 Task: Attach 'Attachment for trello.txt' to Trello card 'Card0000000201' and update the description to 'DS0000000201' and add comment 'CM0000000201'.
Action: Mouse moved to (388, 441)
Screenshot: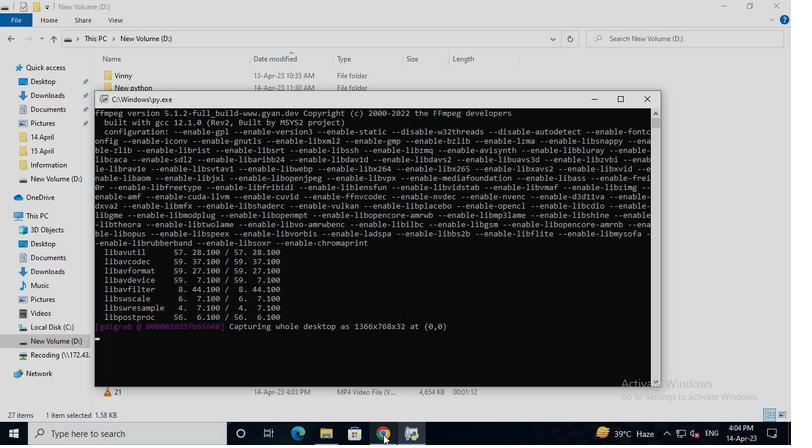 
Action: Mouse pressed left at (388, 441)
Screenshot: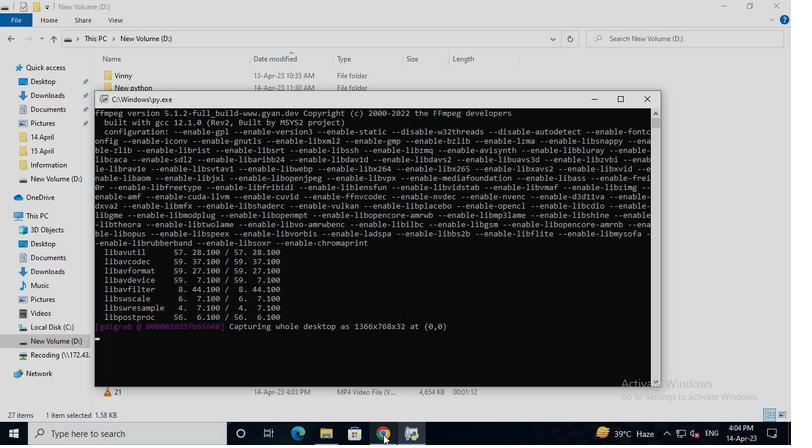 
Action: Mouse moved to (419, 361)
Screenshot: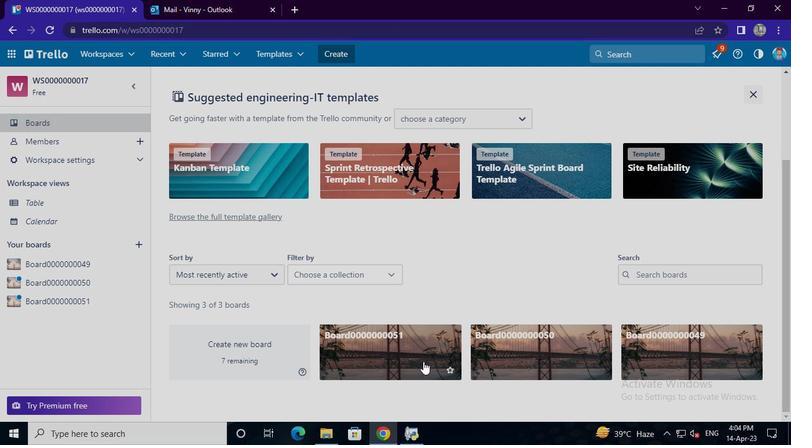 
Action: Mouse pressed left at (419, 361)
Screenshot: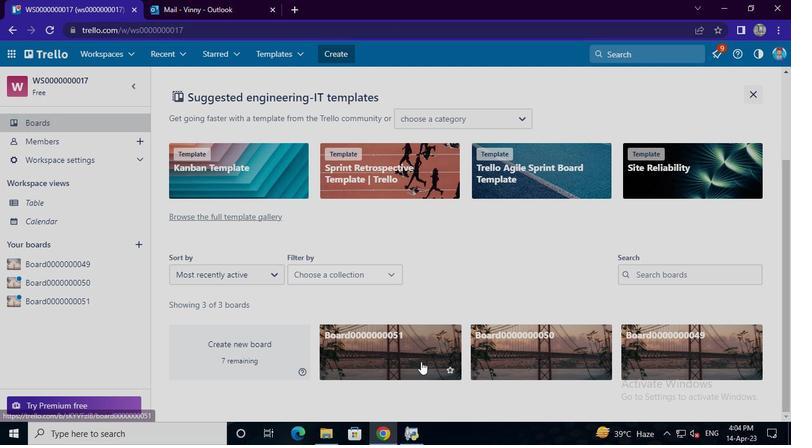 
Action: Mouse moved to (301, 152)
Screenshot: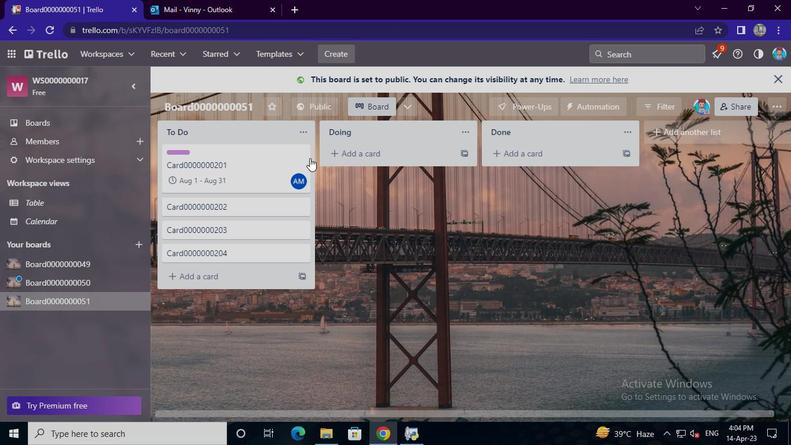
Action: Mouse pressed left at (301, 152)
Screenshot: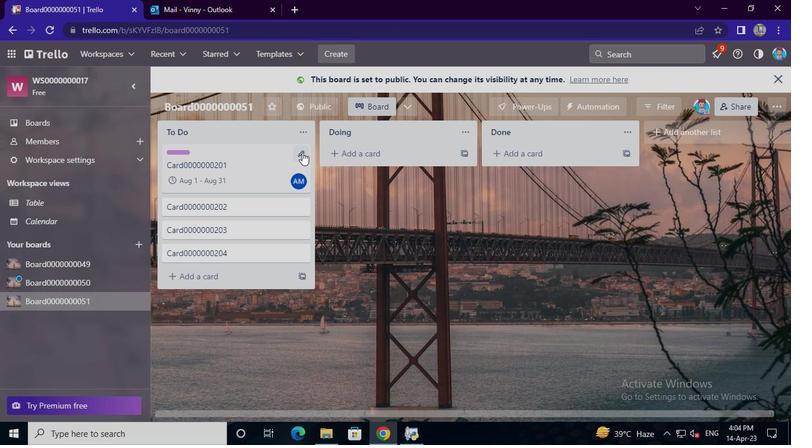 
Action: Mouse moved to (327, 152)
Screenshot: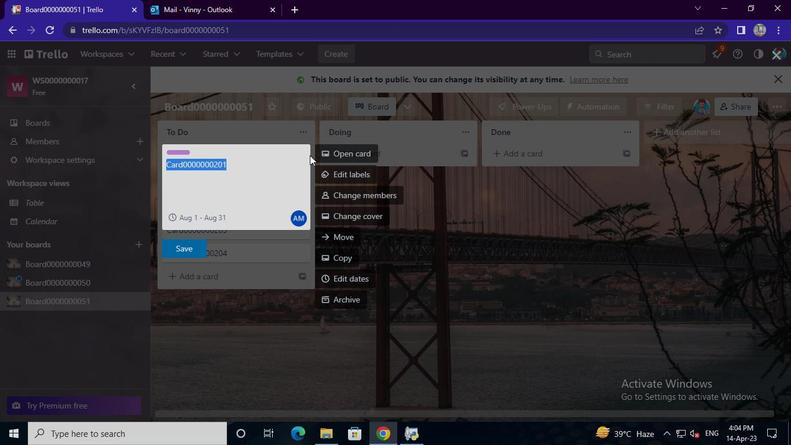 
Action: Mouse pressed left at (327, 152)
Screenshot: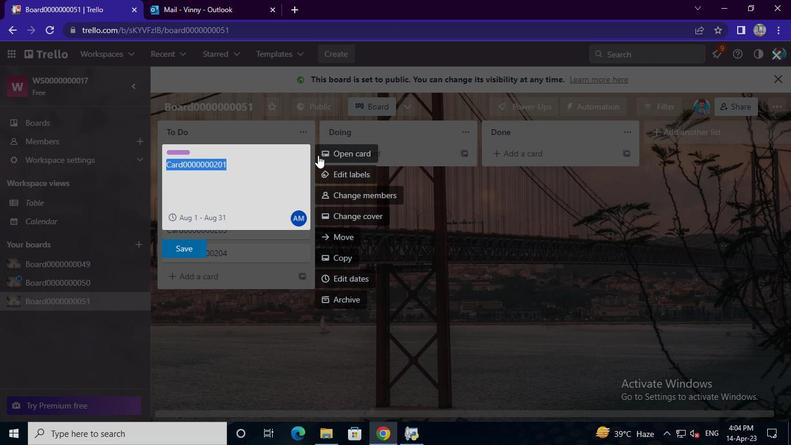 
Action: Mouse moved to (550, 234)
Screenshot: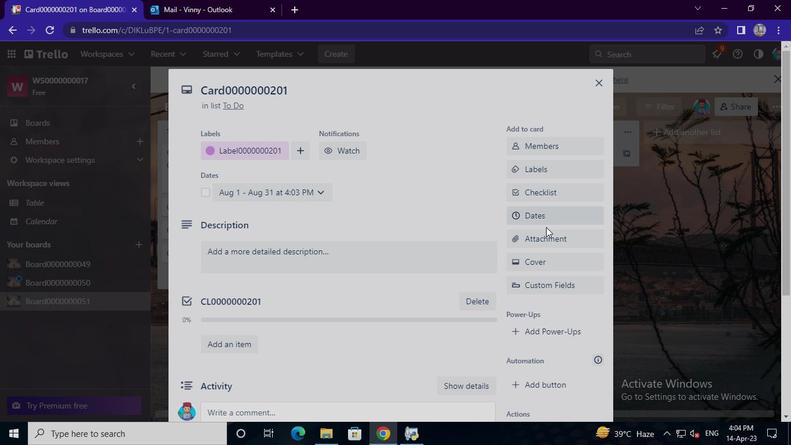 
Action: Mouse pressed left at (550, 234)
Screenshot: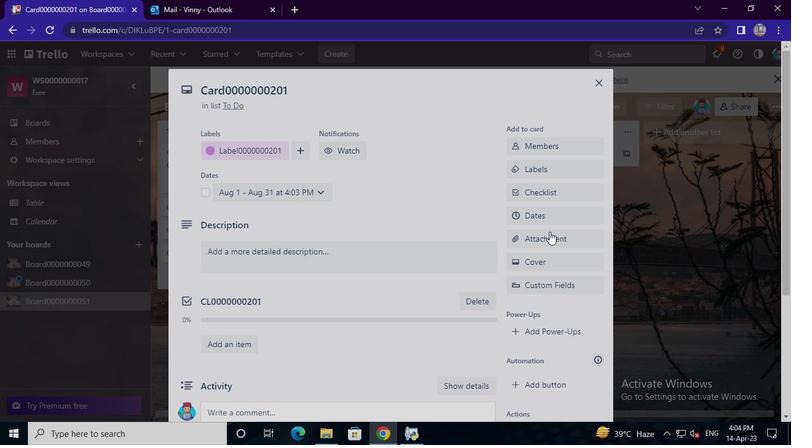 
Action: Mouse moved to (554, 103)
Screenshot: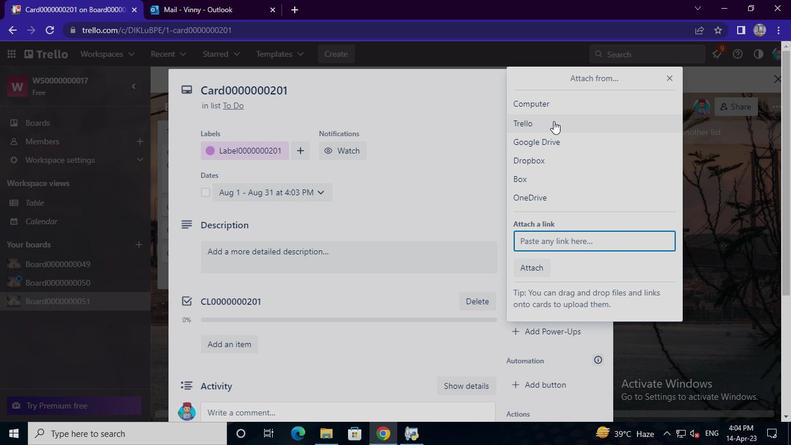 
Action: Mouse pressed left at (554, 103)
Screenshot: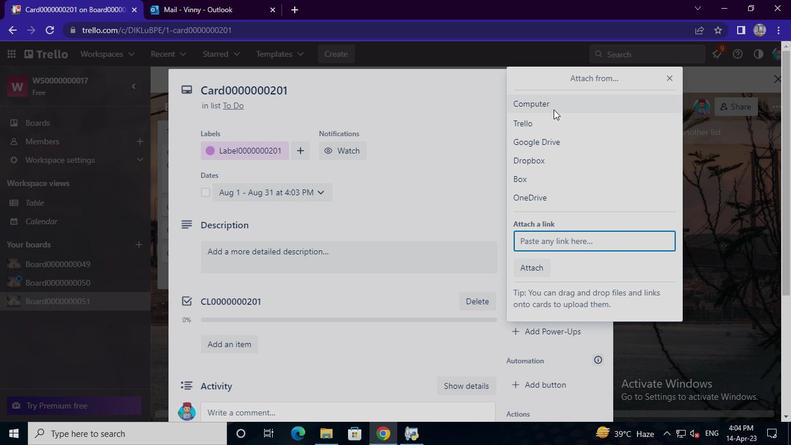 
Action: Mouse moved to (157, 257)
Screenshot: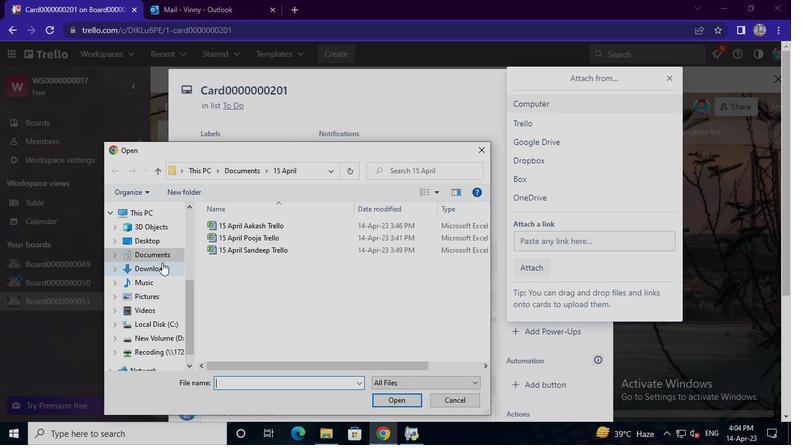 
Action: Mouse pressed left at (157, 257)
Screenshot: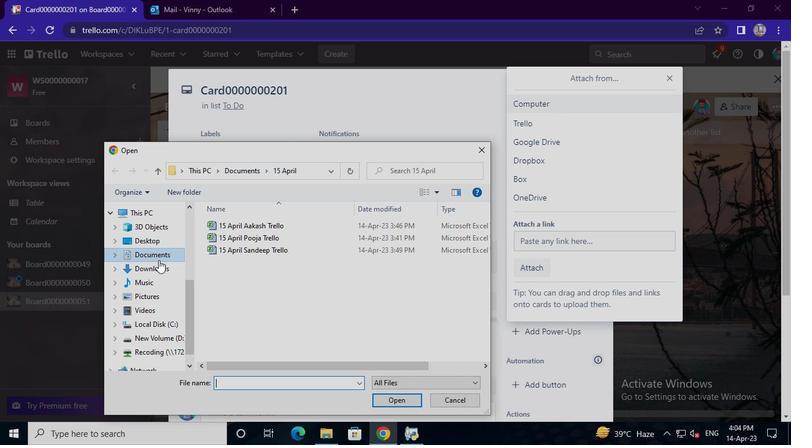 
Action: Mouse moved to (218, 275)
Screenshot: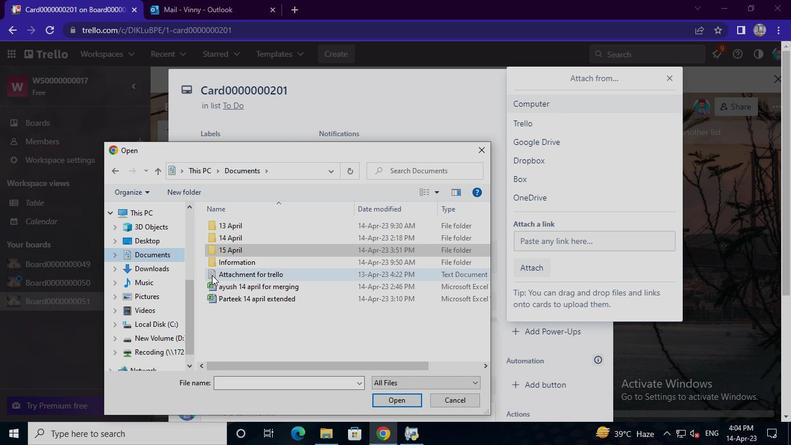 
Action: Mouse pressed left at (218, 275)
Screenshot: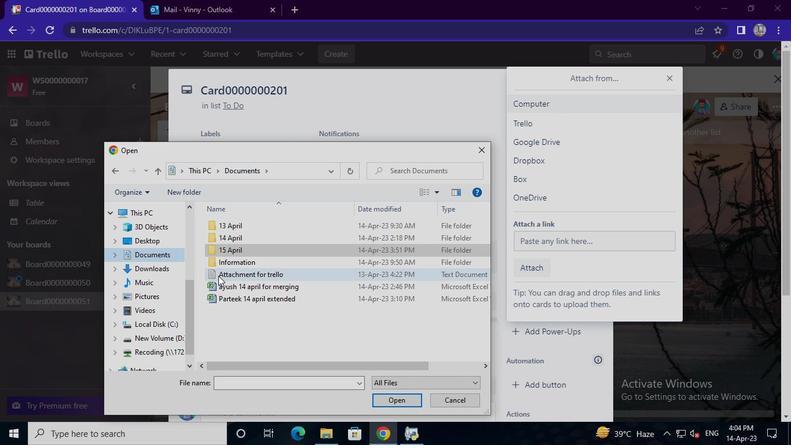
Action: Mouse pressed left at (218, 275)
Screenshot: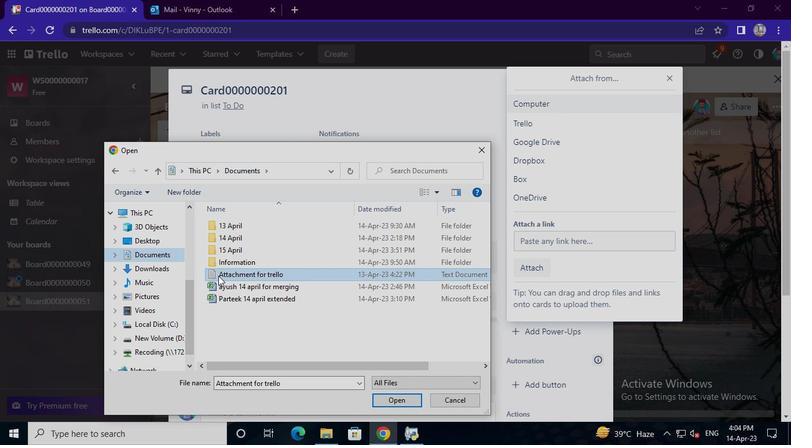 
Action: Mouse moved to (535, 263)
Screenshot: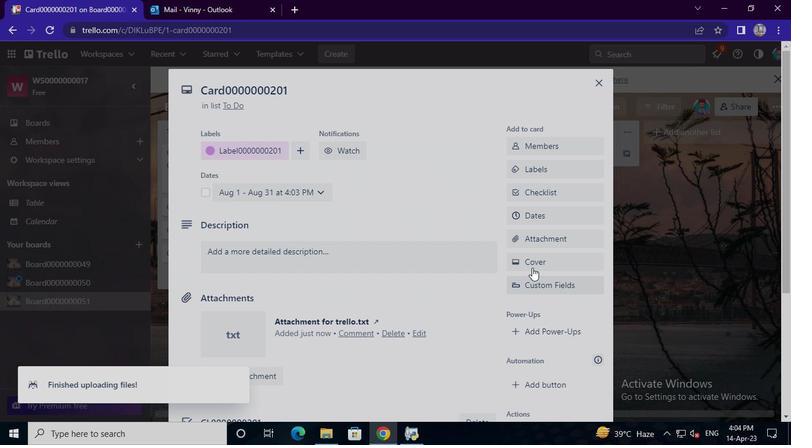 
Action: Mouse pressed left at (535, 263)
Screenshot: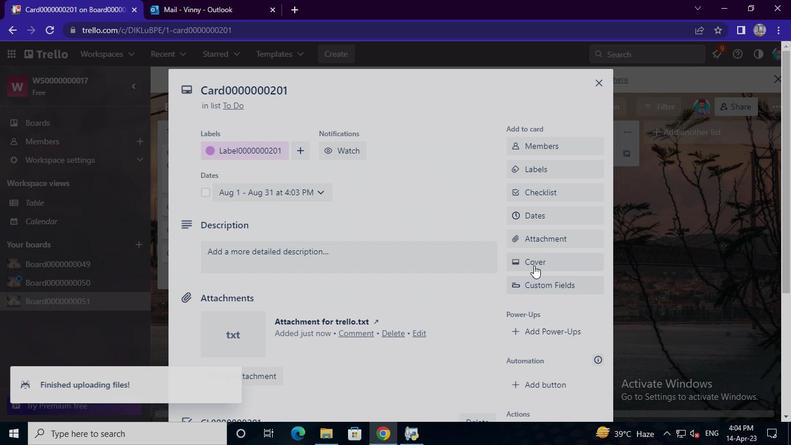 
Action: Mouse moved to (660, 193)
Screenshot: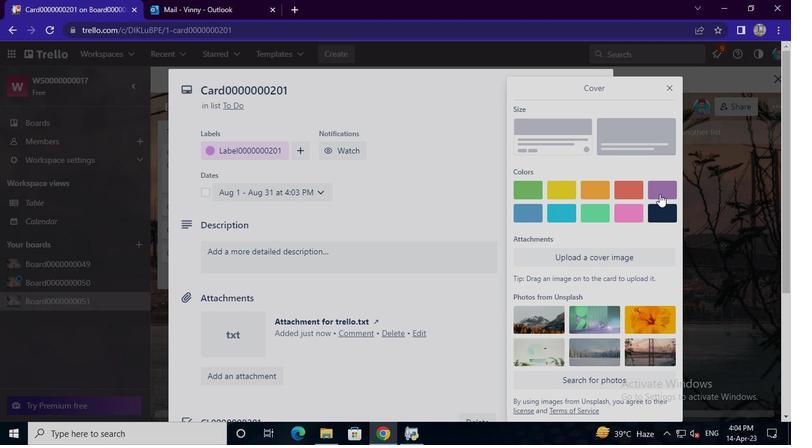 
Action: Mouse pressed left at (660, 193)
Screenshot: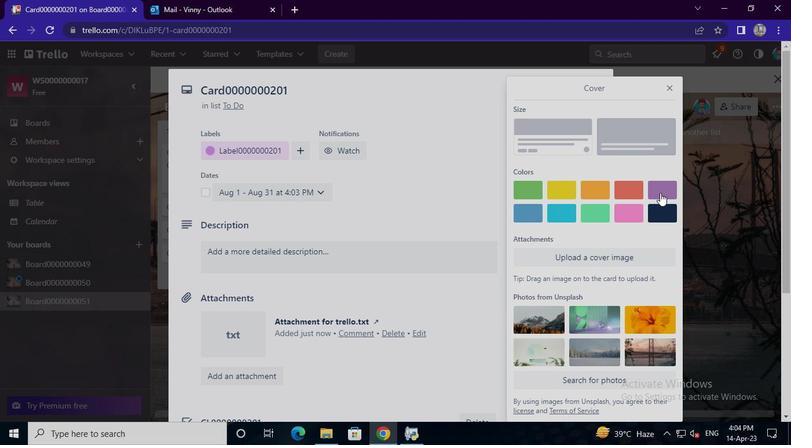 
Action: Mouse moved to (668, 84)
Screenshot: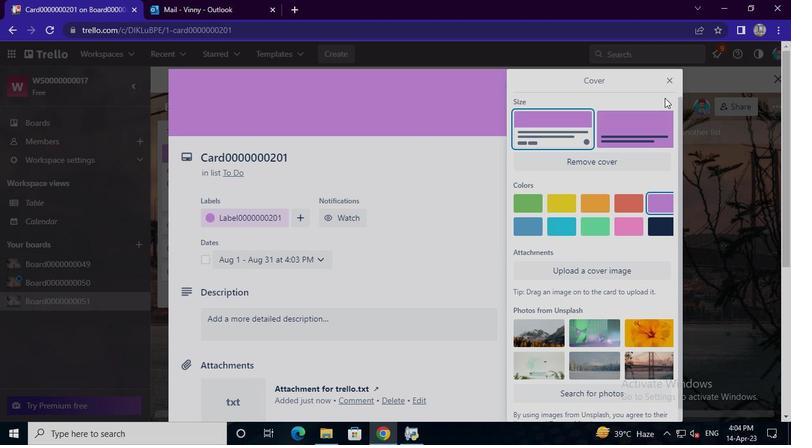 
Action: Mouse pressed left at (668, 84)
Screenshot: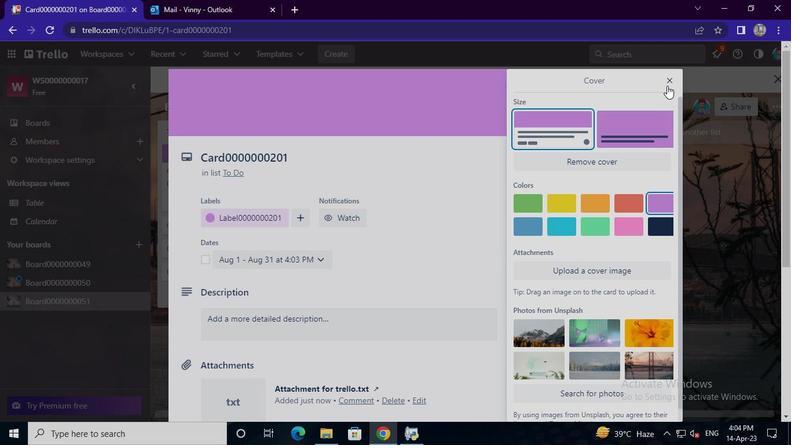 
Action: Mouse moved to (529, 197)
Screenshot: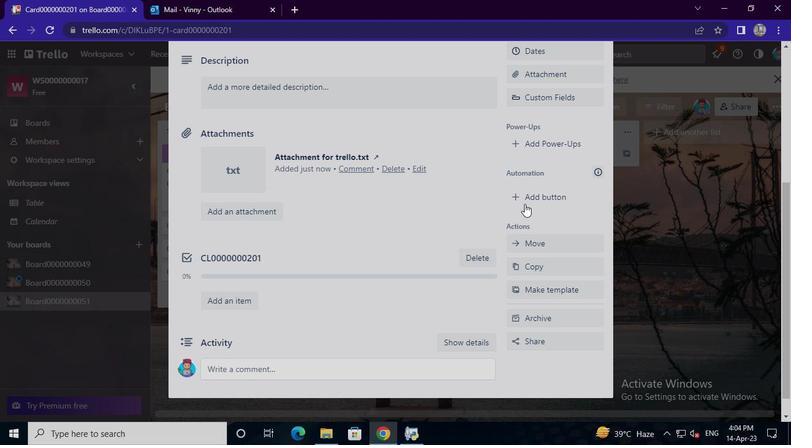 
Action: Mouse pressed left at (529, 197)
Screenshot: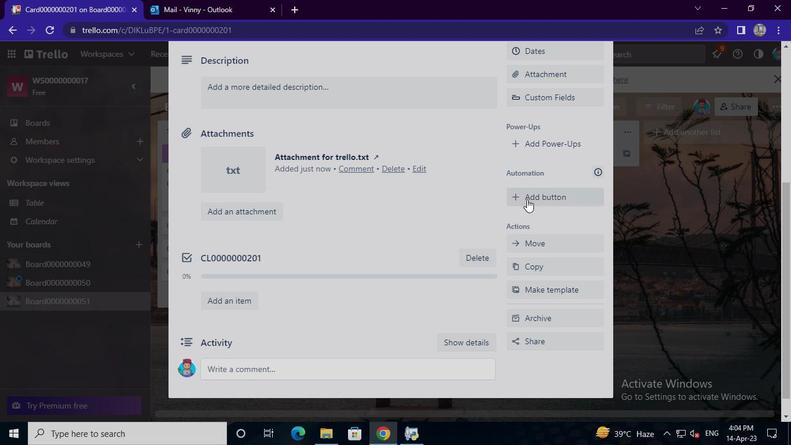 
Action: Mouse moved to (557, 131)
Screenshot: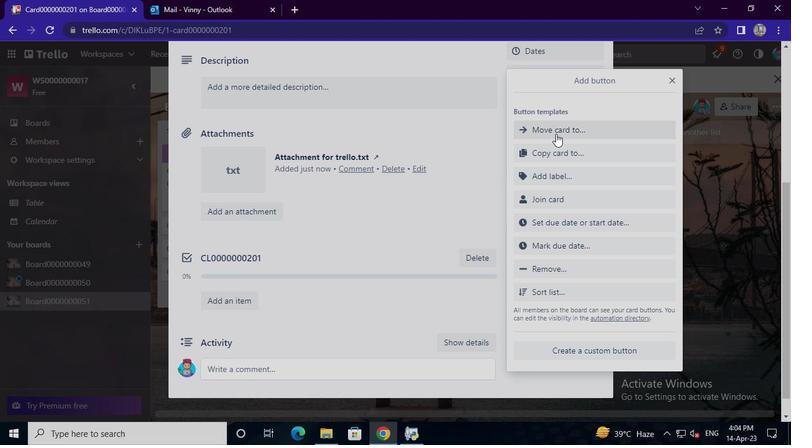 
Action: Mouse pressed left at (557, 131)
Screenshot: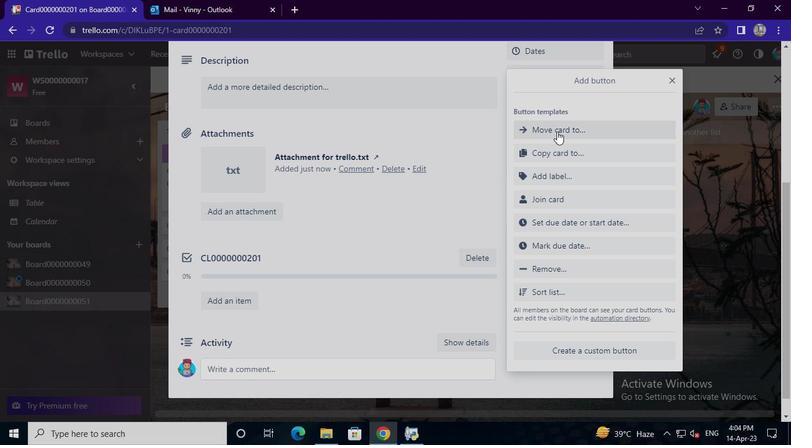 
Action: Mouse moved to (564, 130)
Screenshot: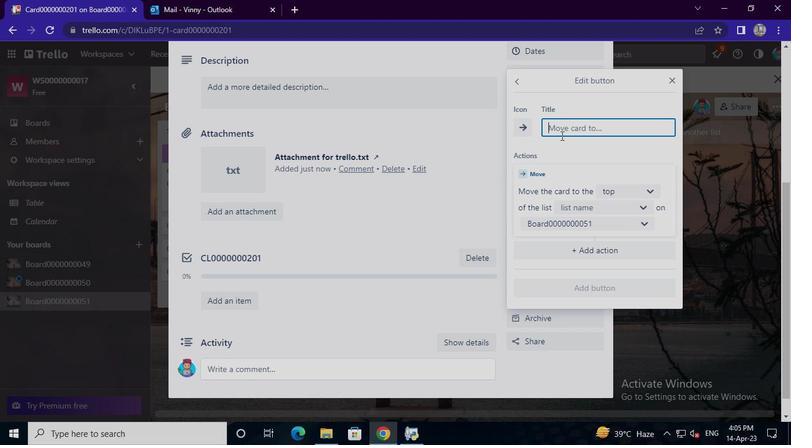 
Action: Mouse pressed left at (564, 130)
Screenshot: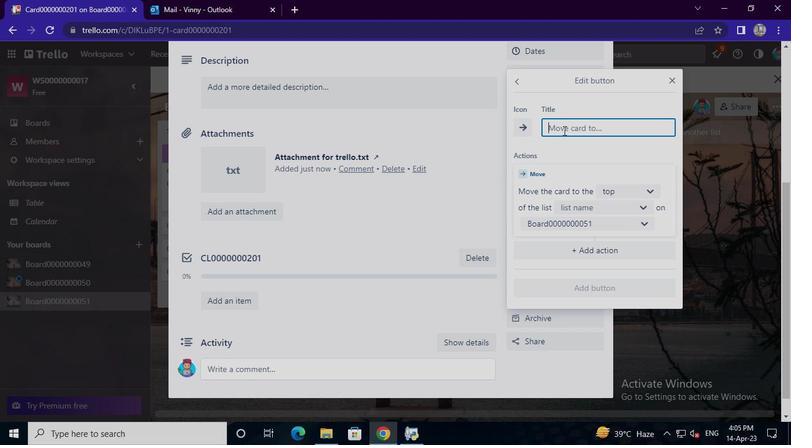 
Action: Mouse moved to (567, 126)
Screenshot: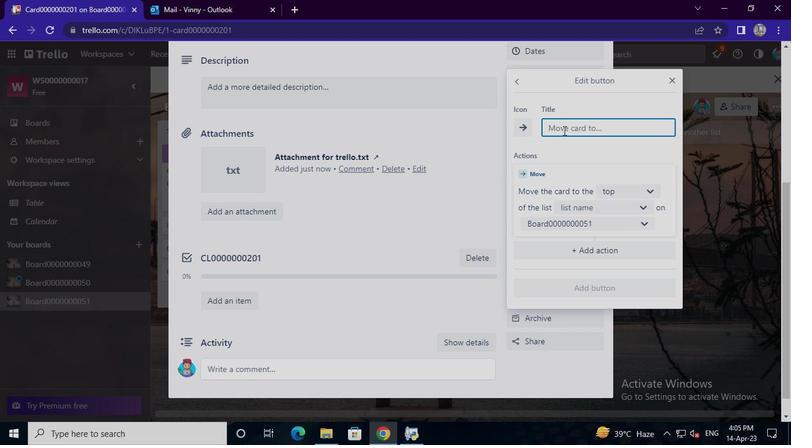 
Action: Keyboard Key.shift
Screenshot: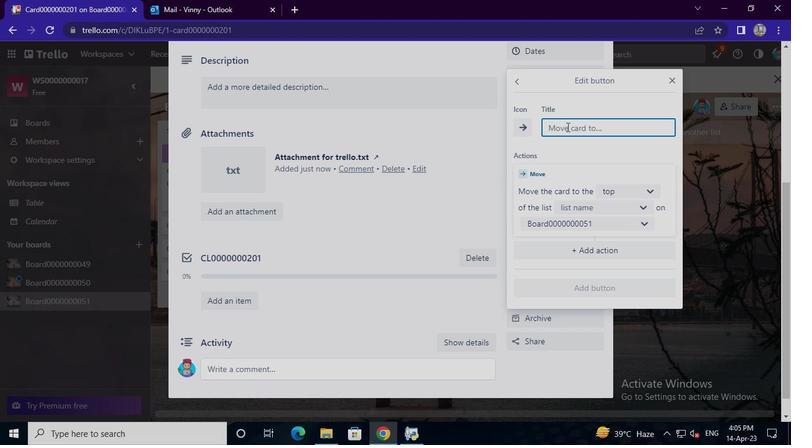 
Action: Keyboard B
Screenshot: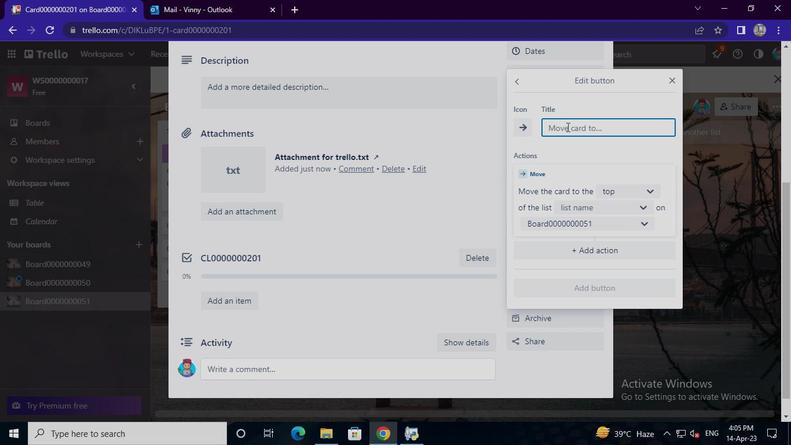
Action: Keyboard u
Screenshot: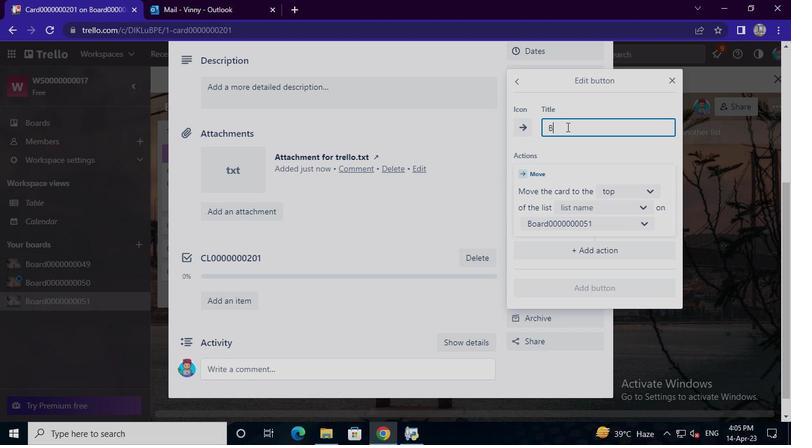 
Action: Keyboard t
Screenshot: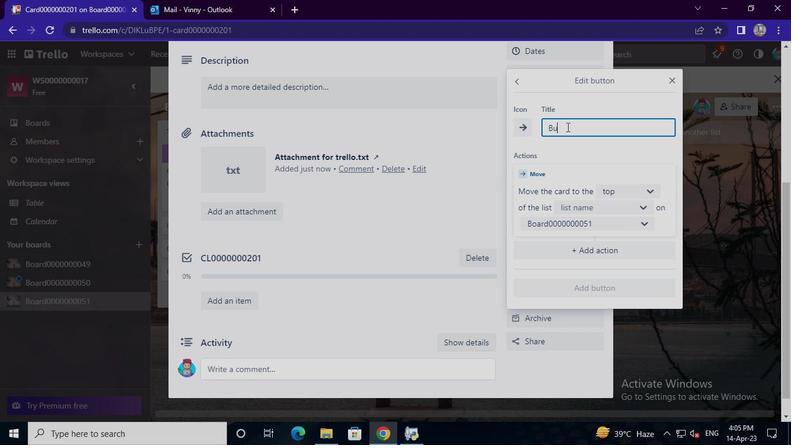 
Action: Keyboard t
Screenshot: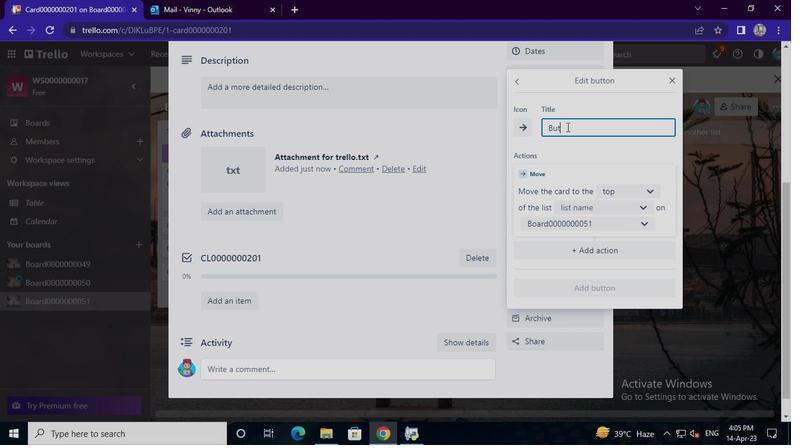 
Action: Keyboard o
Screenshot: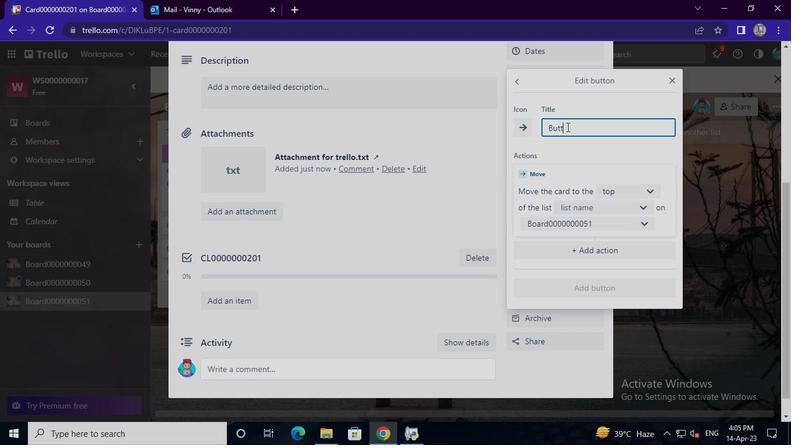 
Action: Keyboard n
Screenshot: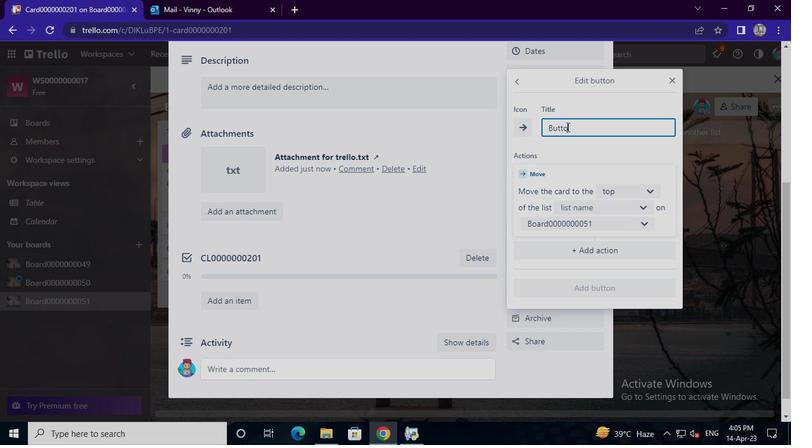 
Action: Keyboard <96>
Screenshot: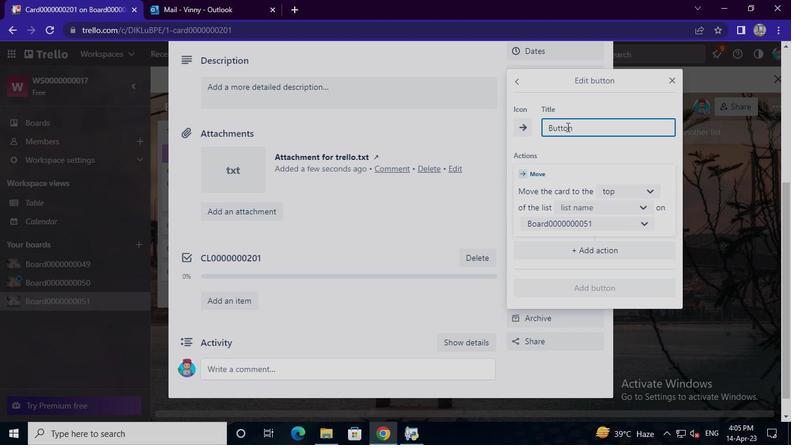 
Action: Keyboard <96>
Screenshot: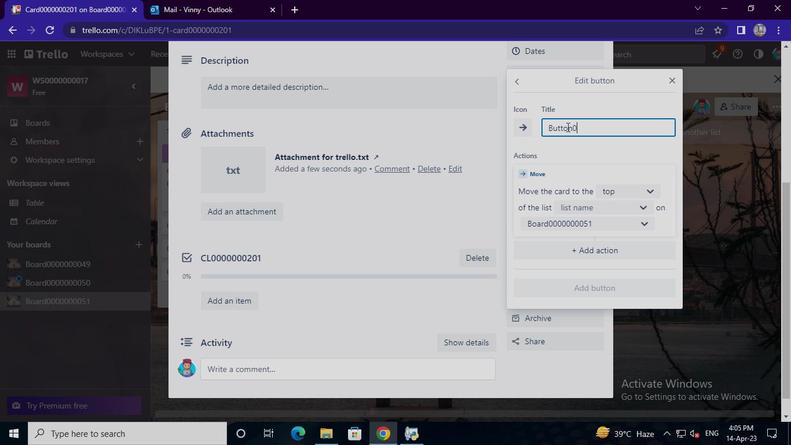 
Action: Keyboard <96>
Screenshot: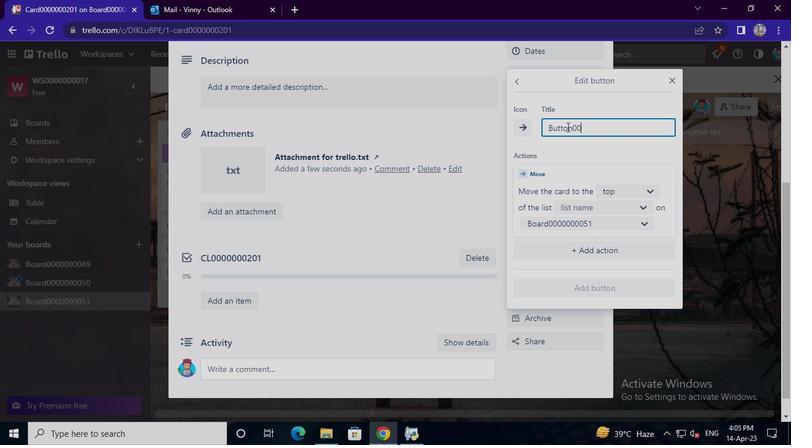 
Action: Keyboard <96>
Screenshot: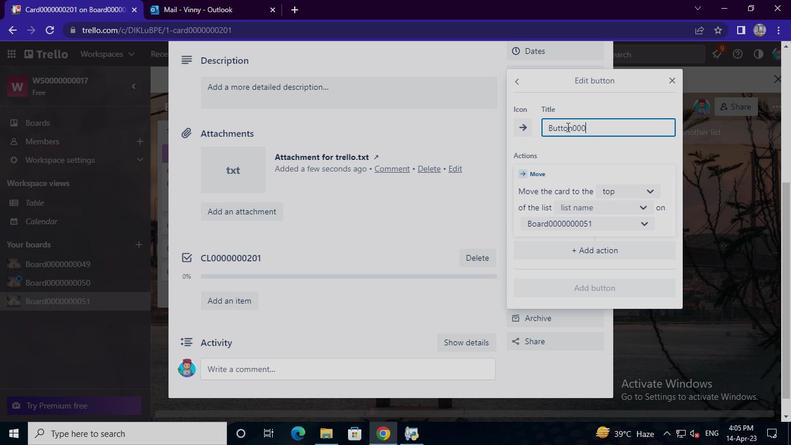 
Action: Keyboard <96>
Screenshot: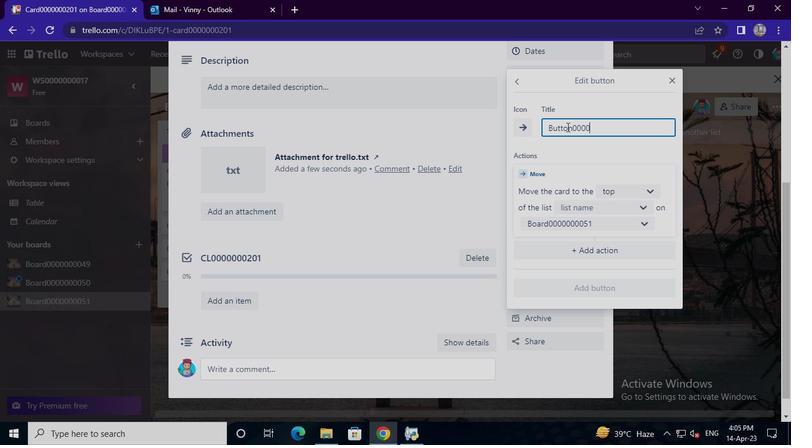 
Action: Keyboard <96>
Screenshot: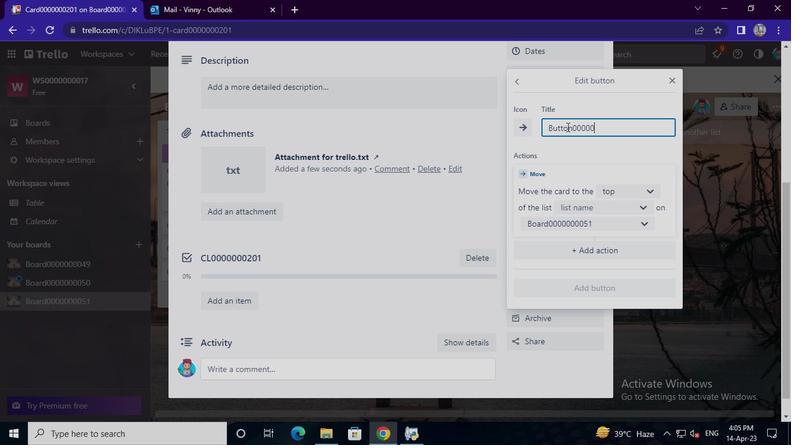 
Action: Keyboard <96>
Screenshot: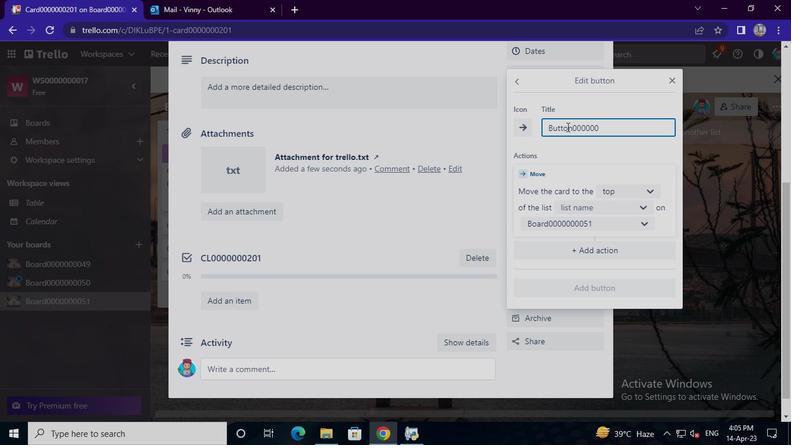 
Action: Keyboard <98>
Screenshot: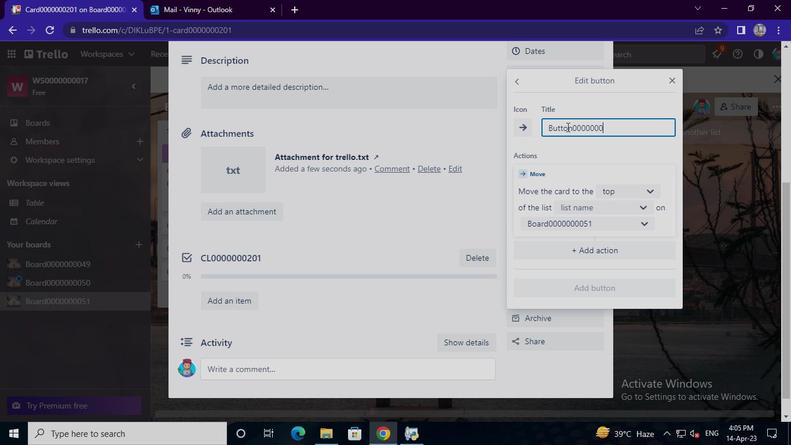 
Action: Keyboard <96>
Screenshot: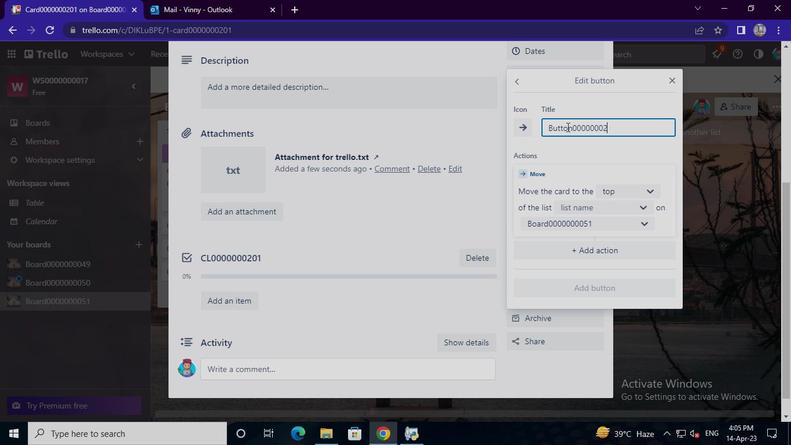 
Action: Keyboard <97>
Screenshot: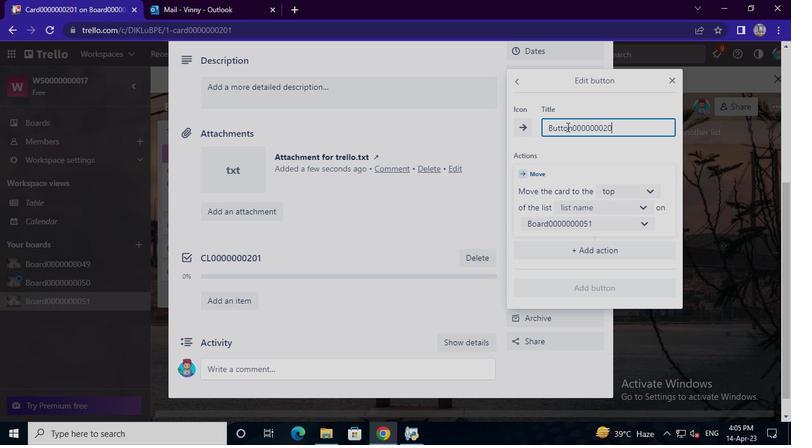 
Action: Mouse moved to (627, 186)
Screenshot: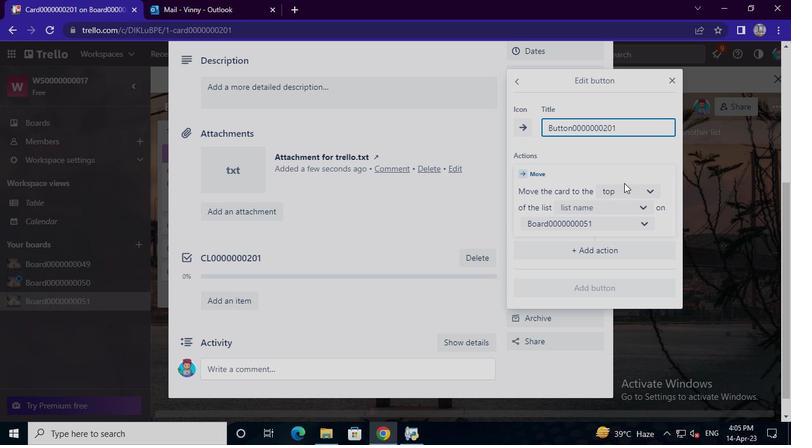 
Action: Mouse pressed left at (627, 186)
Screenshot: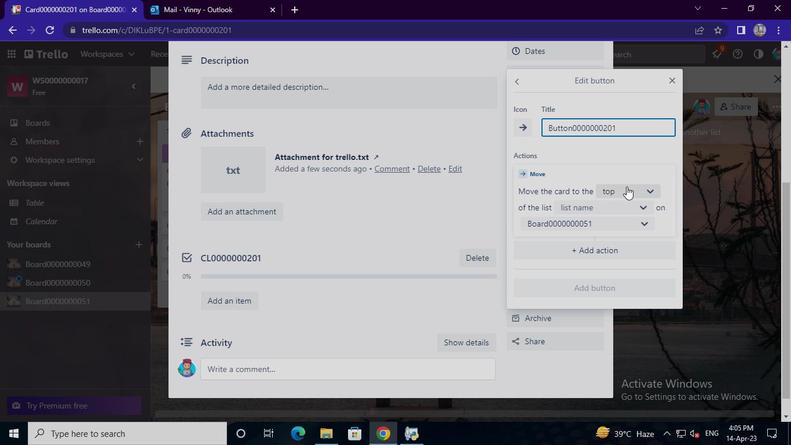 
Action: Mouse moved to (628, 211)
Screenshot: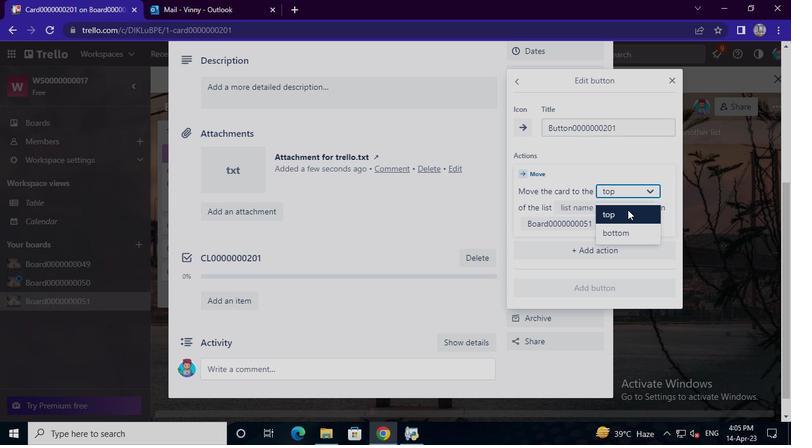 
Action: Mouse pressed left at (628, 211)
Screenshot: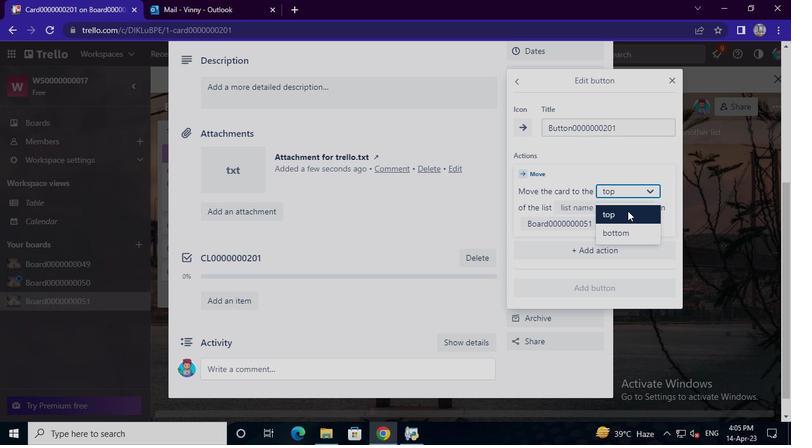 
Action: Mouse moved to (628, 208)
Screenshot: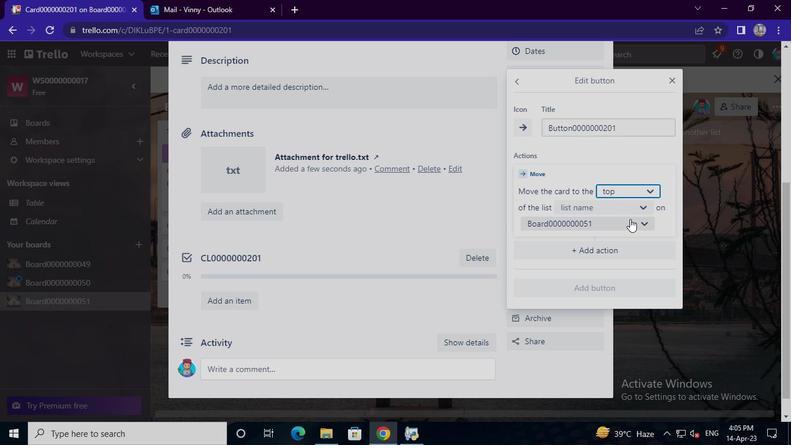 
Action: Mouse pressed left at (628, 208)
Screenshot: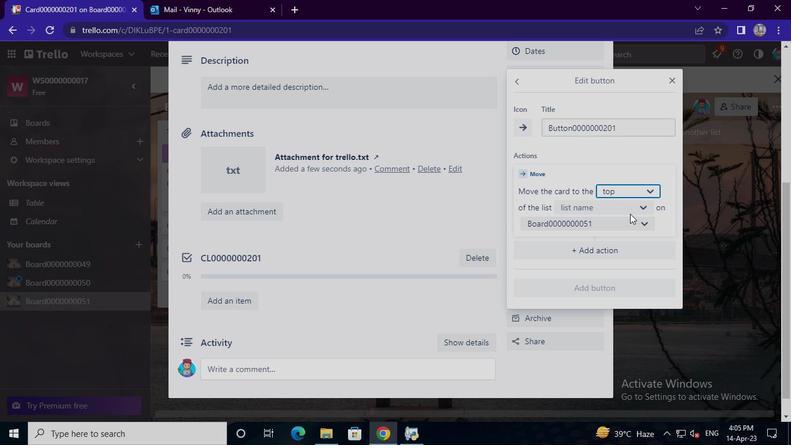 
Action: Mouse moved to (610, 229)
Screenshot: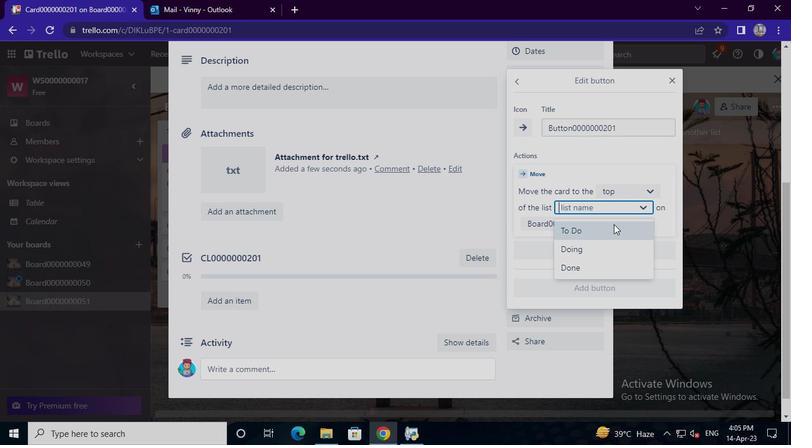 
Action: Mouse pressed left at (610, 229)
Screenshot: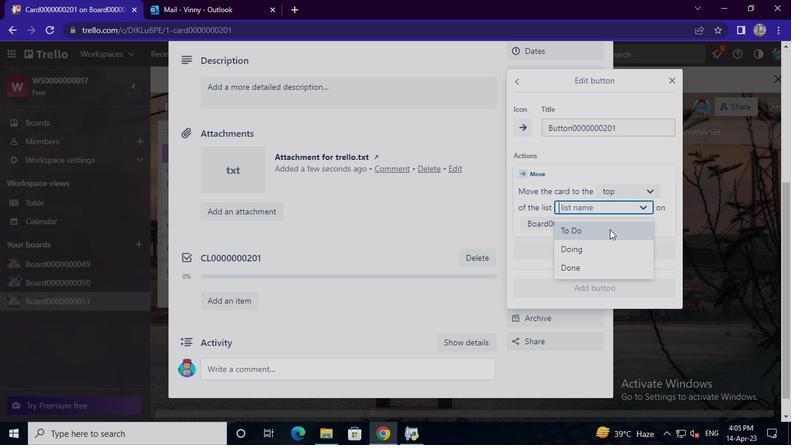
Action: Mouse moved to (602, 283)
Screenshot: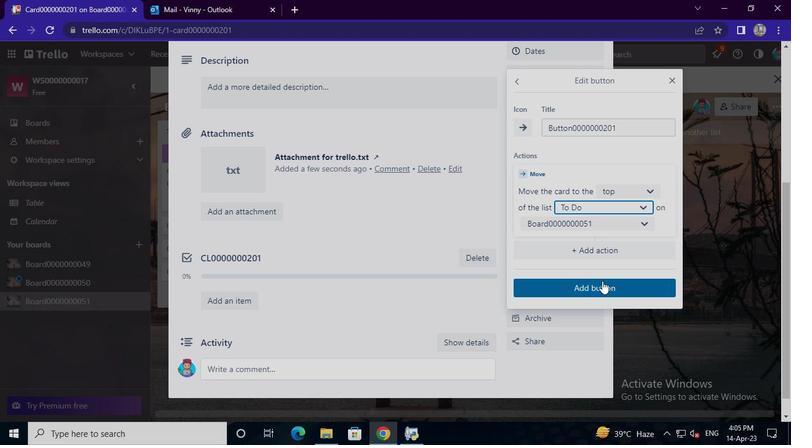 
Action: Mouse pressed left at (602, 283)
Screenshot: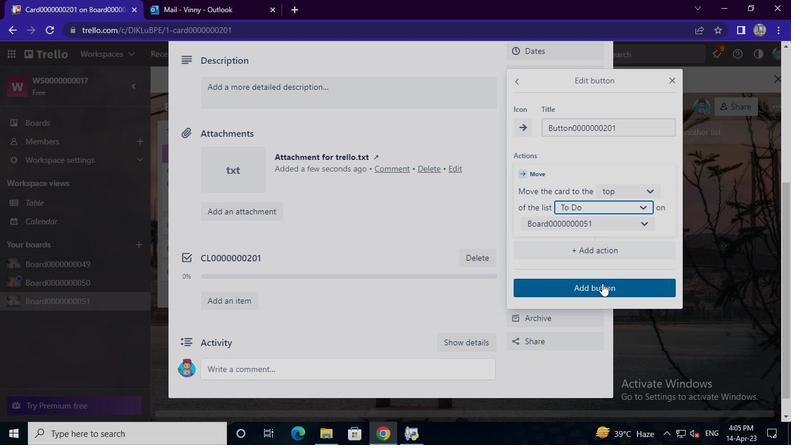 
Action: Mouse moved to (289, 212)
Screenshot: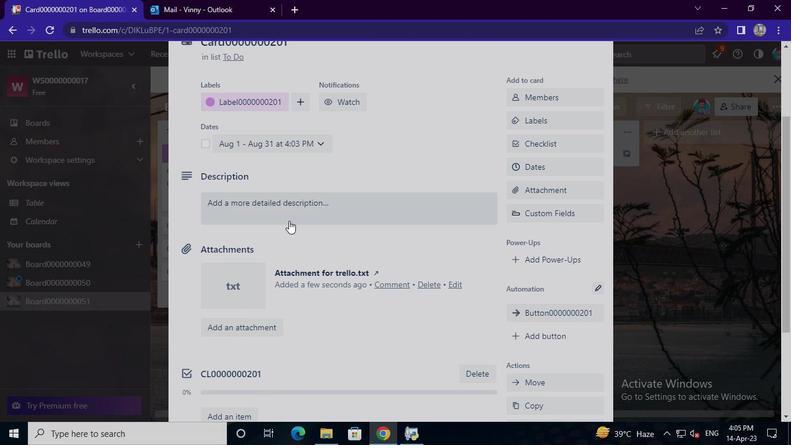 
Action: Mouse pressed left at (289, 212)
Screenshot: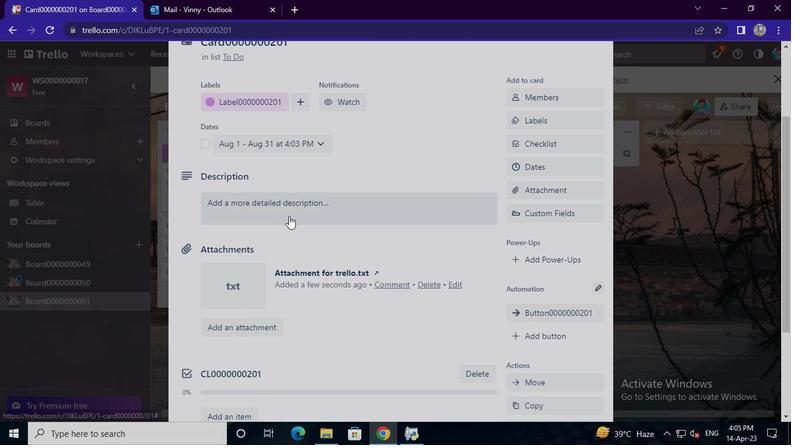 
Action: Keyboard Key.shift
Screenshot: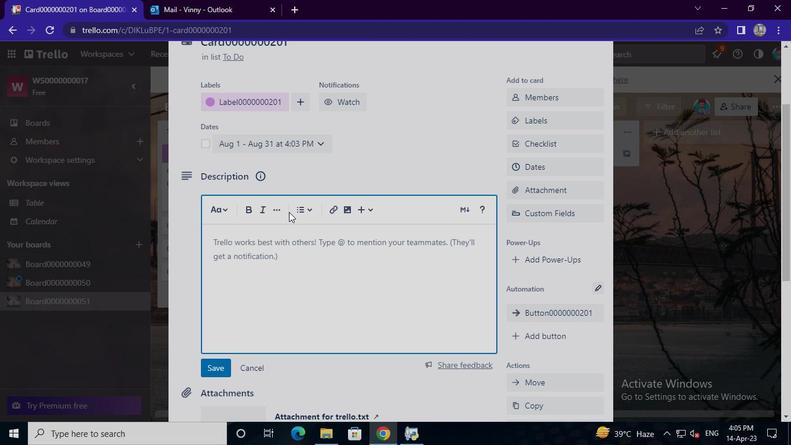 
Action: Keyboard D
Screenshot: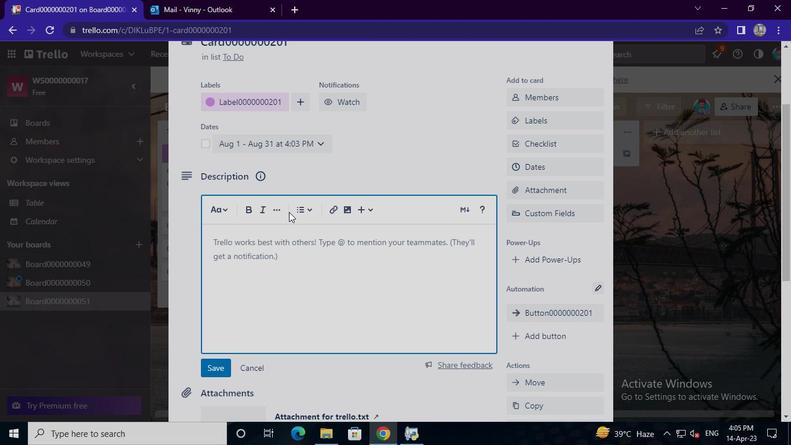 
Action: Keyboard S
Screenshot: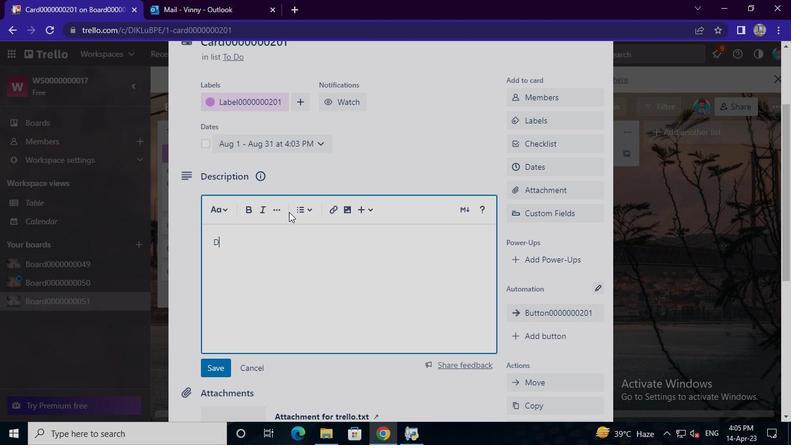 
Action: Keyboard <96>
Screenshot: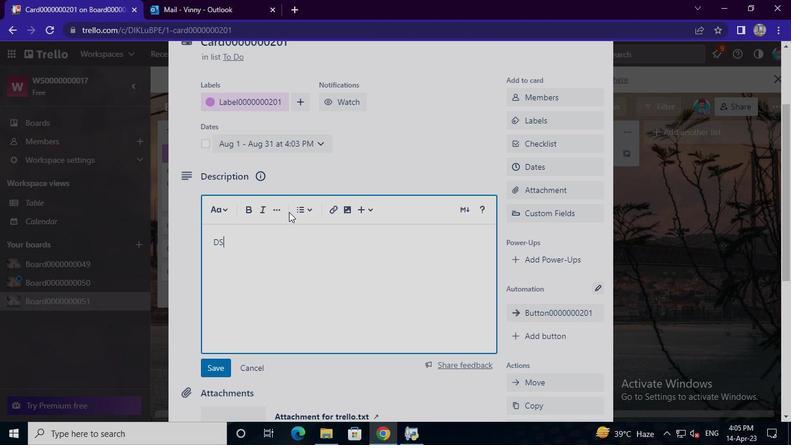 
Action: Keyboard <96>
Screenshot: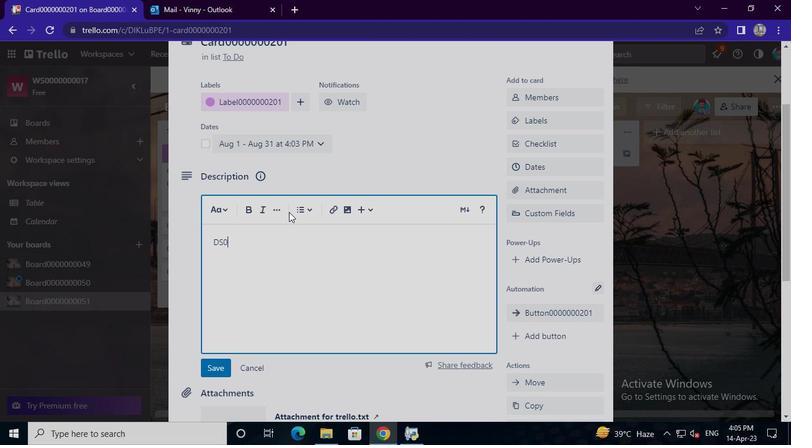 
Action: Keyboard <96>
Screenshot: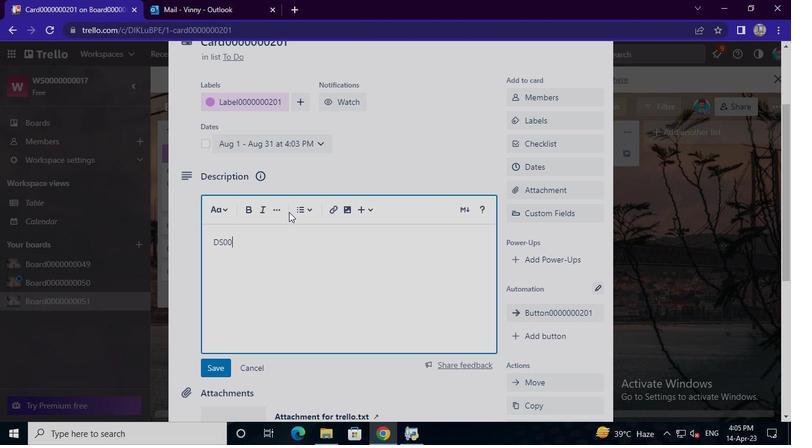 
Action: Keyboard <96>
Screenshot: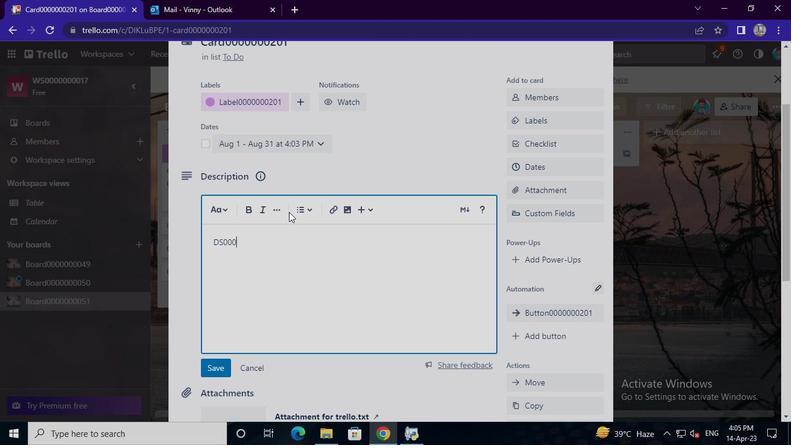 
Action: Keyboard <96>
Screenshot: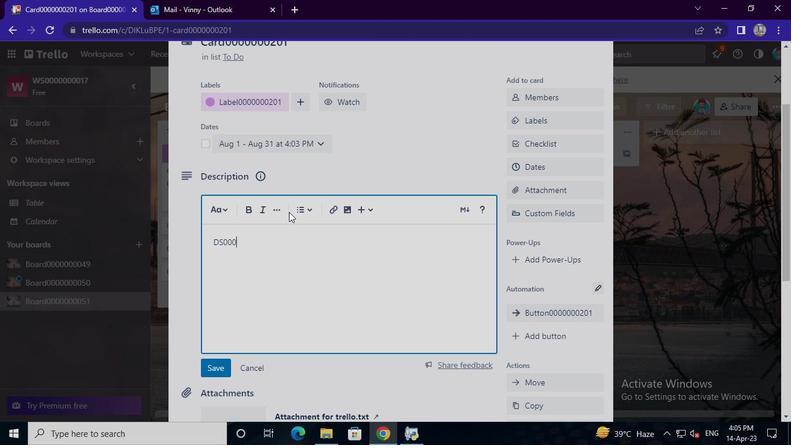
Action: Keyboard <96>
Screenshot: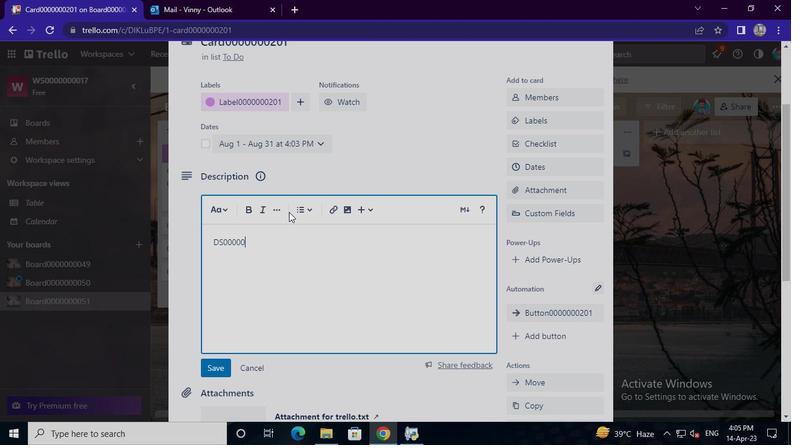 
Action: Keyboard <96>
Screenshot: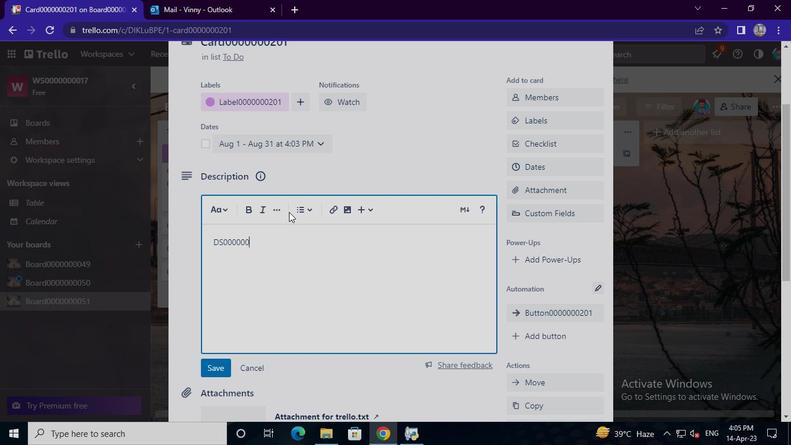 
Action: Keyboard <96>
Screenshot: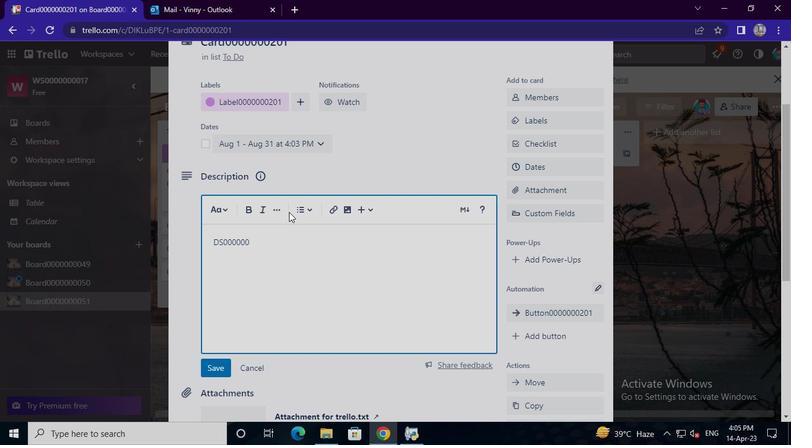 
Action: Keyboard <98>
Screenshot: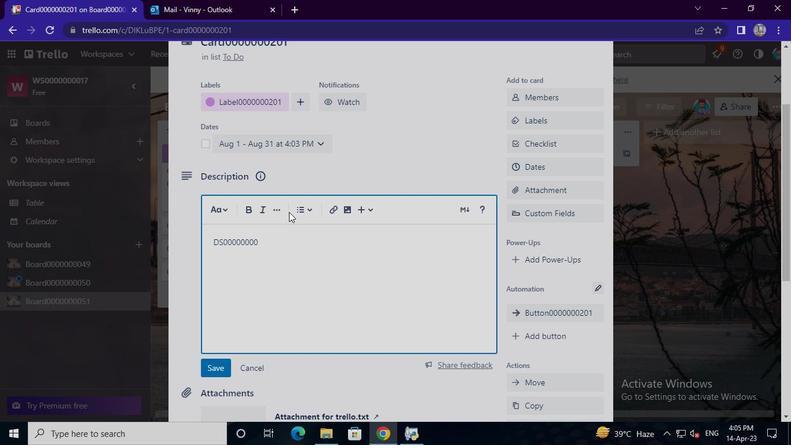 
Action: Keyboard <96>
Screenshot: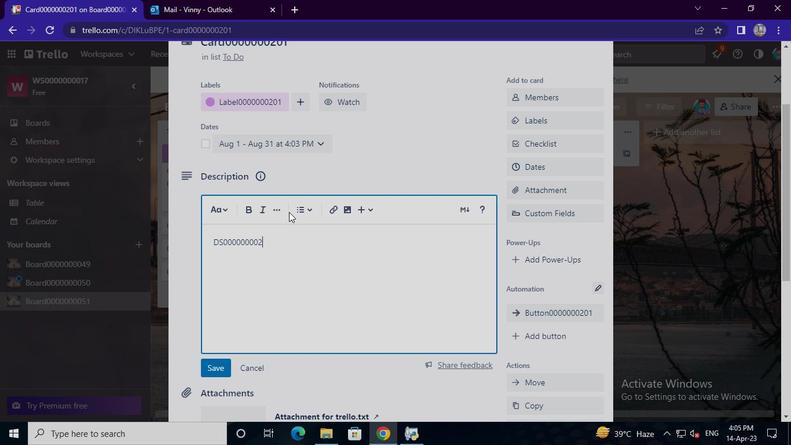 
Action: Keyboard <97>
Screenshot: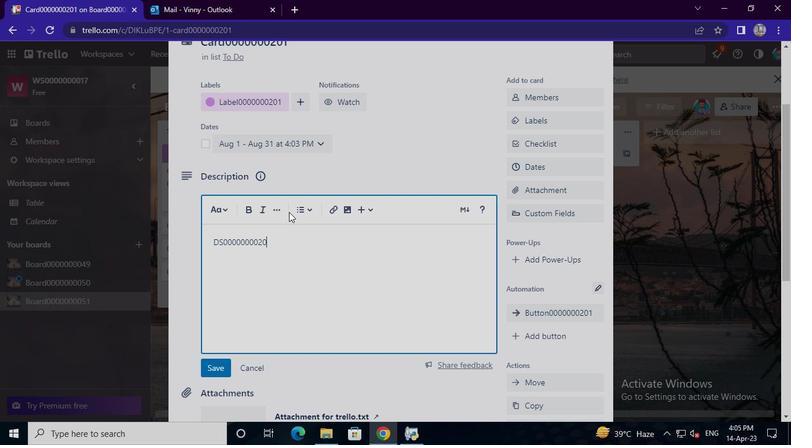 
Action: Mouse moved to (218, 367)
Screenshot: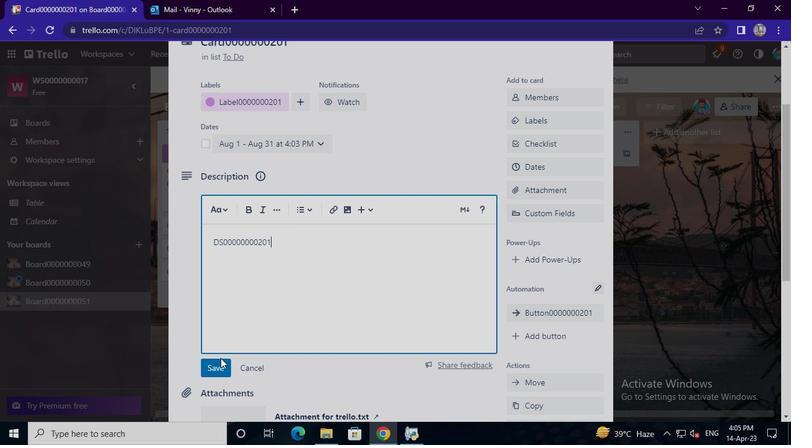 
Action: Mouse pressed left at (218, 367)
Screenshot: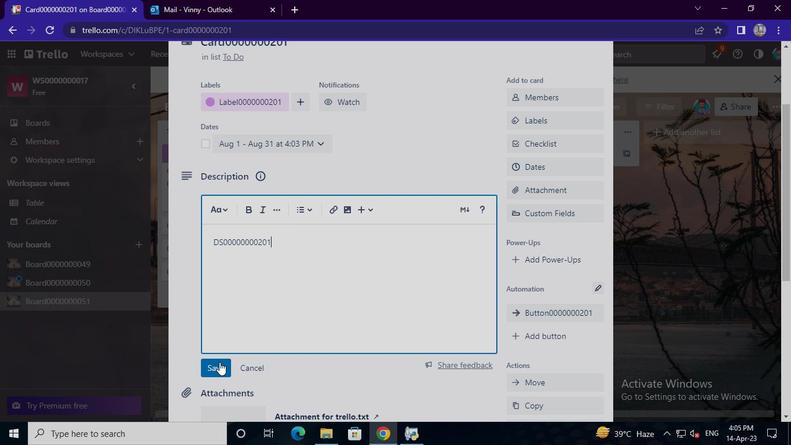 
Action: Mouse moved to (232, 353)
Screenshot: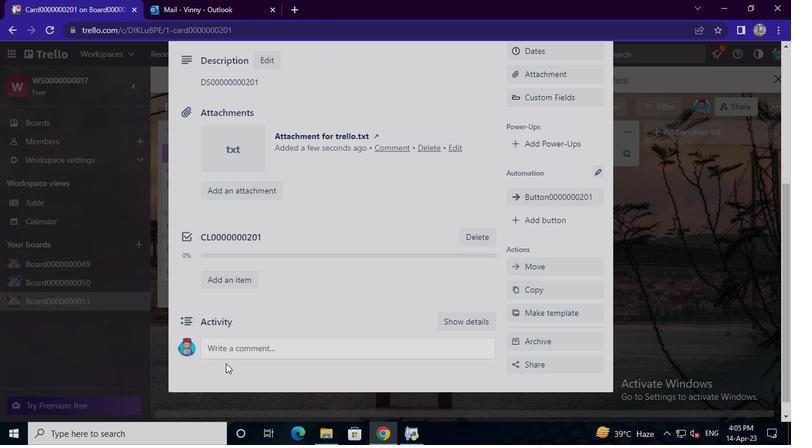 
Action: Mouse pressed left at (232, 353)
Screenshot: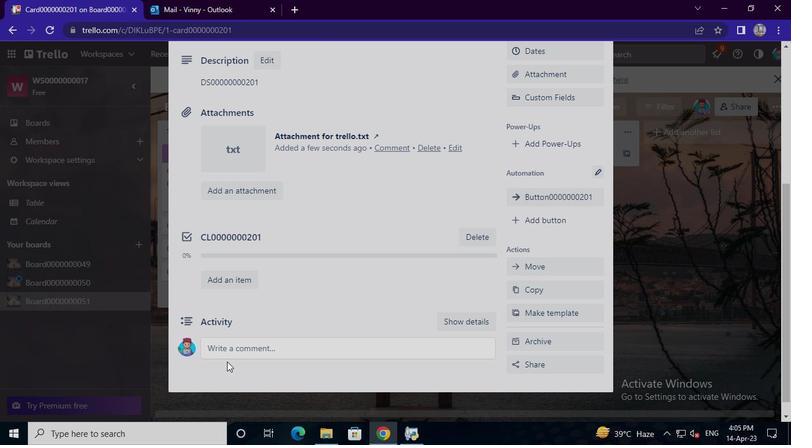 
Action: Mouse moved to (232, 353)
Screenshot: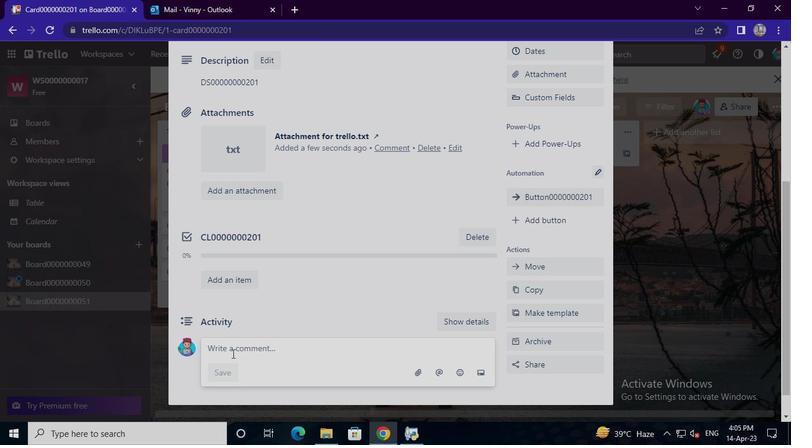 
Action: Keyboard Key.shift
Screenshot: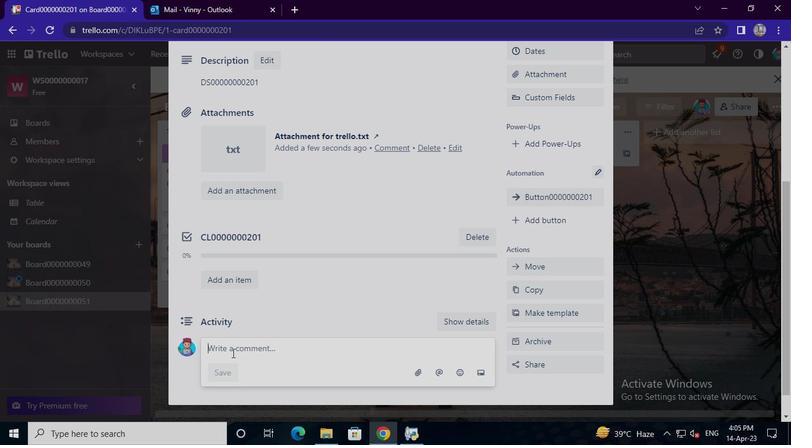 
Action: Keyboard Key.shift
Screenshot: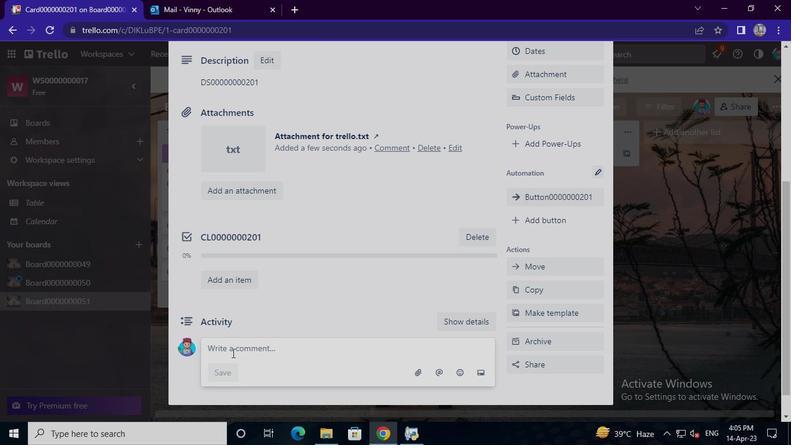
Action: Keyboard Key.shift
Screenshot: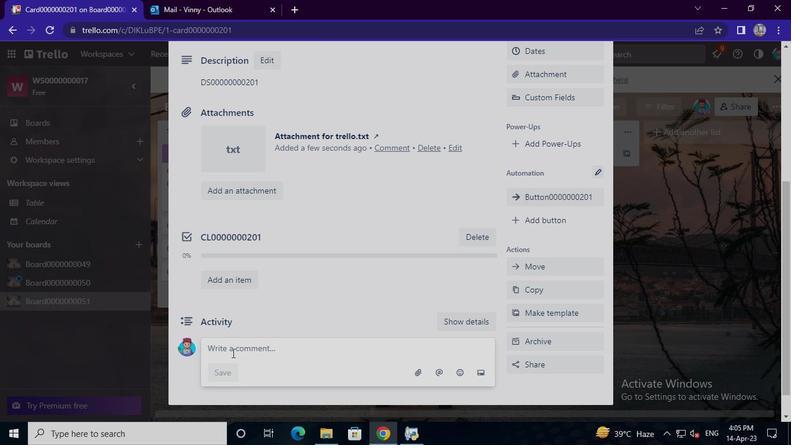 
Action: Keyboard Key.shift
Screenshot: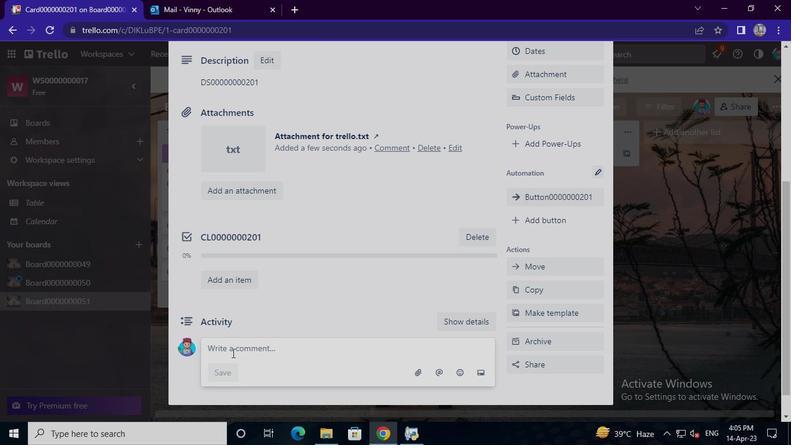 
Action: Keyboard Key.shift
Screenshot: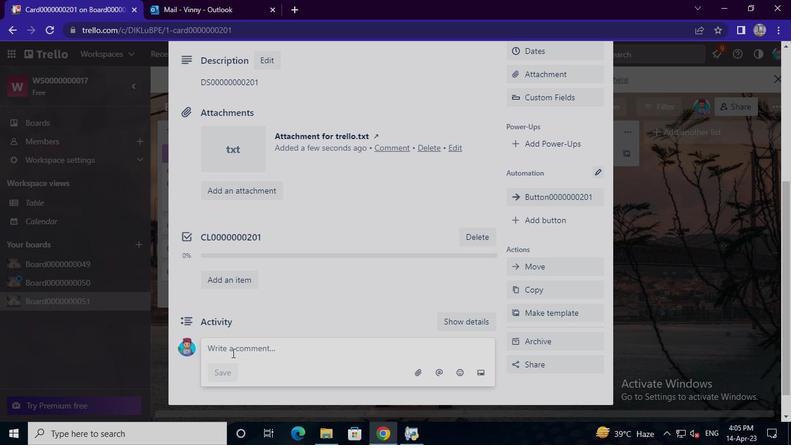 
Action: Keyboard Key.shift
Screenshot: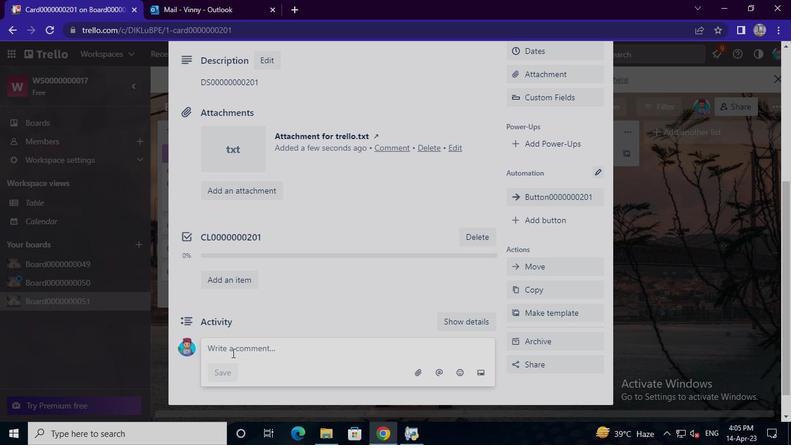 
Action: Keyboard Key.shift
Screenshot: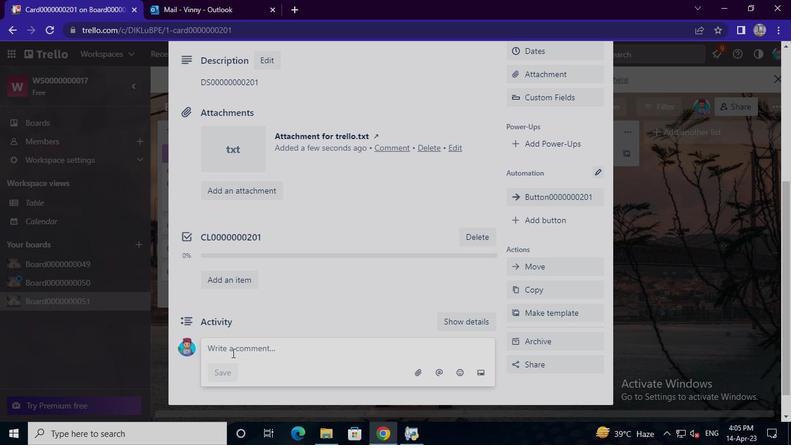 
Action: Keyboard Key.shift
Screenshot: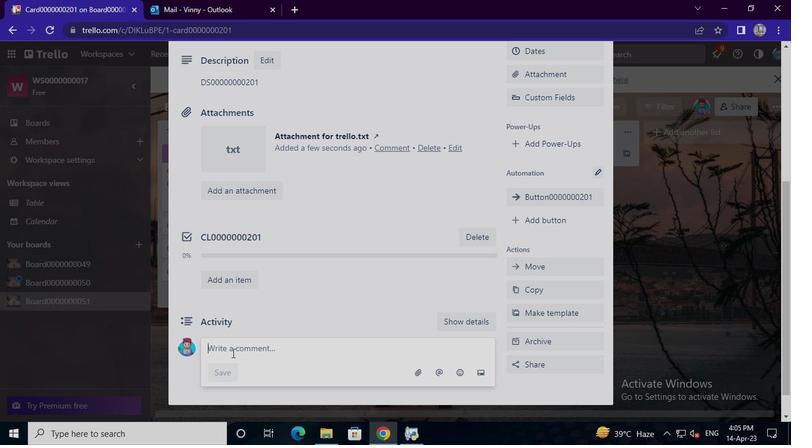 
Action: Keyboard Key.shift
Screenshot: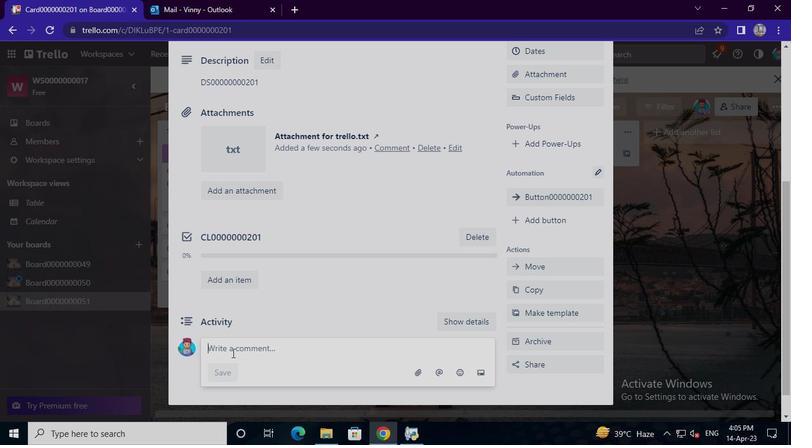 
Action: Keyboard Key.shift
Screenshot: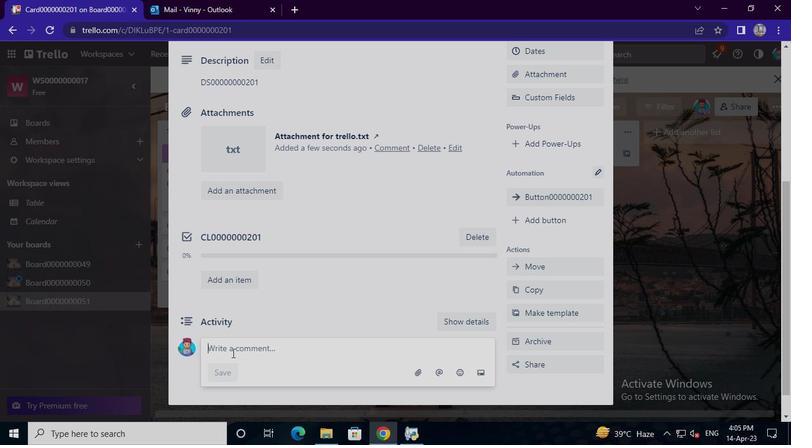 
Action: Keyboard Key.shift
Screenshot: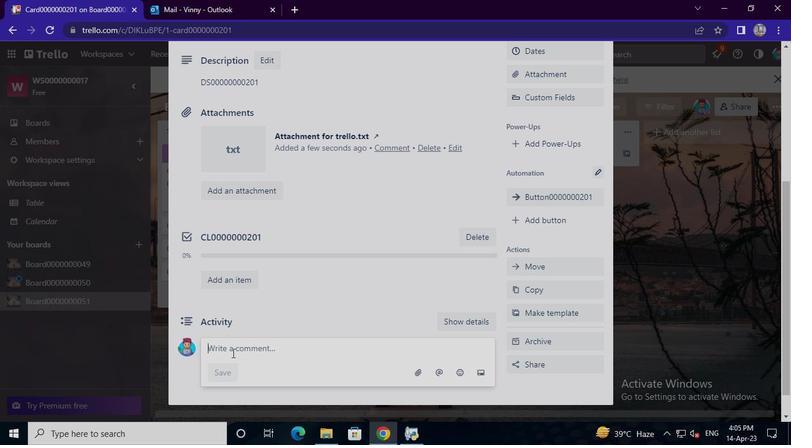 
Action: Keyboard Key.shift
Screenshot: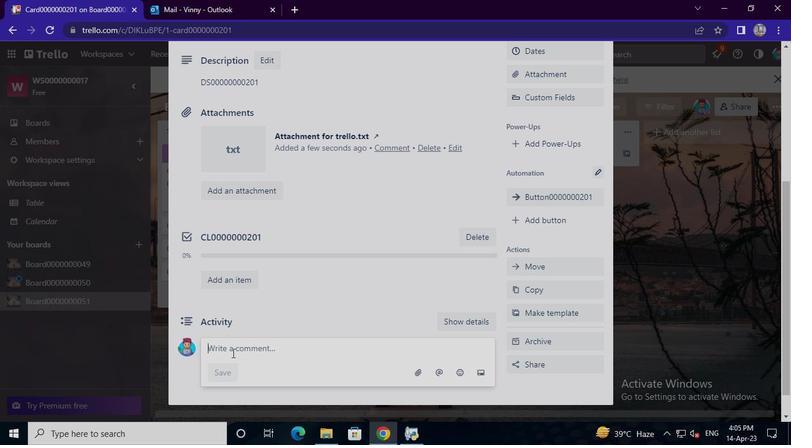 
Action: Keyboard Key.shift
Screenshot: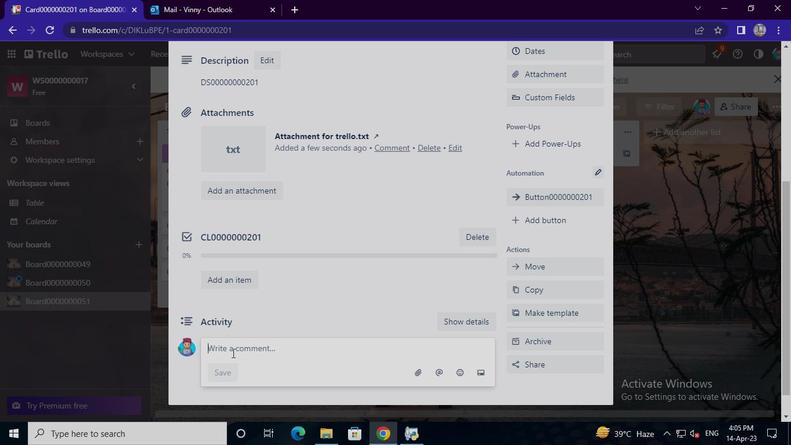 
Action: Keyboard Key.shift
Screenshot: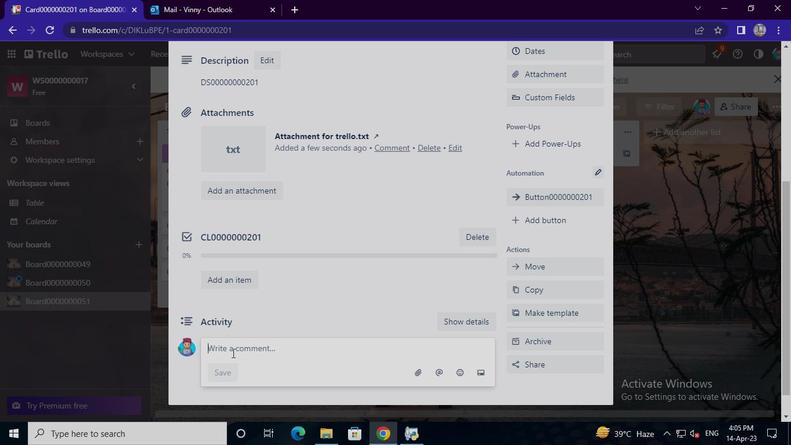 
Action: Keyboard Key.shift
Screenshot: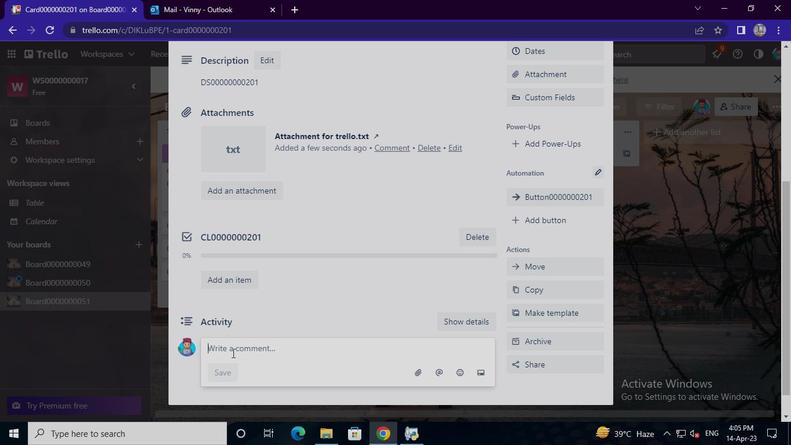 
Action: Keyboard Key.shift
Screenshot: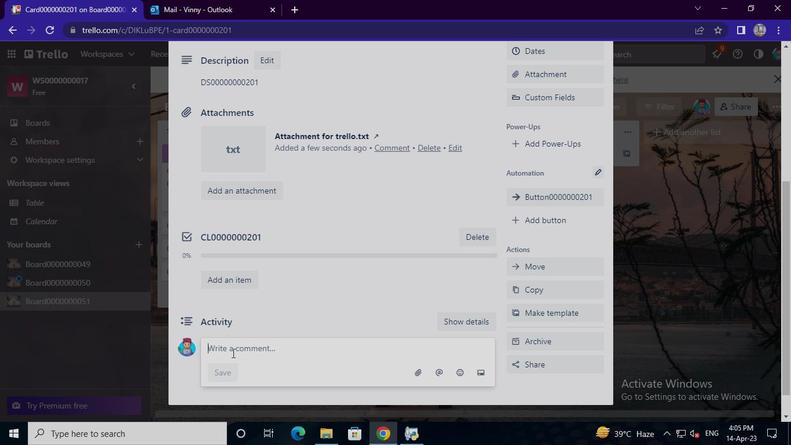 
Action: Keyboard Key.shift
Screenshot: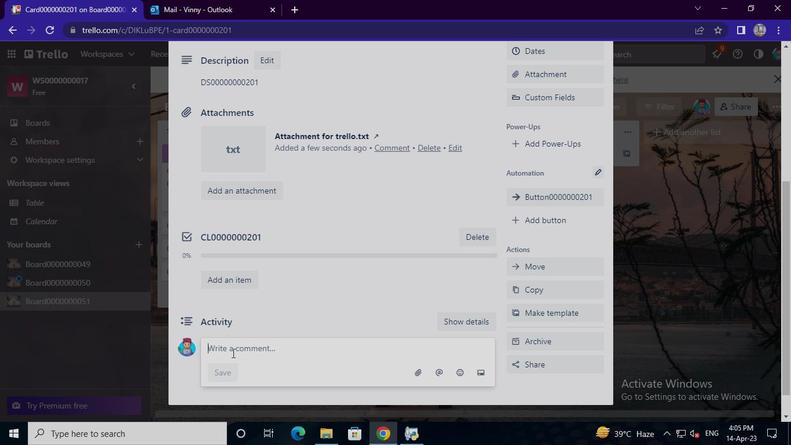 
Action: Keyboard Key.shift
Screenshot: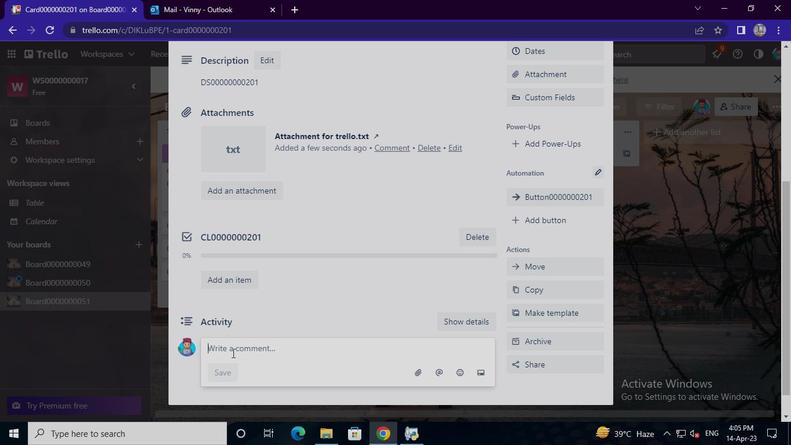 
Action: Keyboard Key.shift
Screenshot: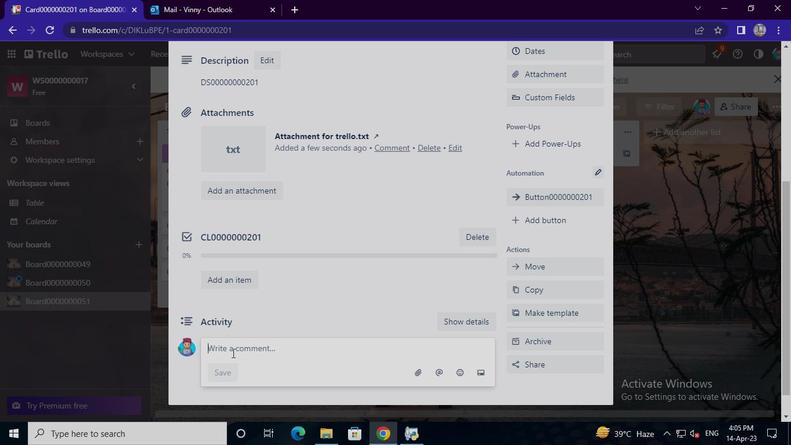 
Action: Keyboard Key.shift
Screenshot: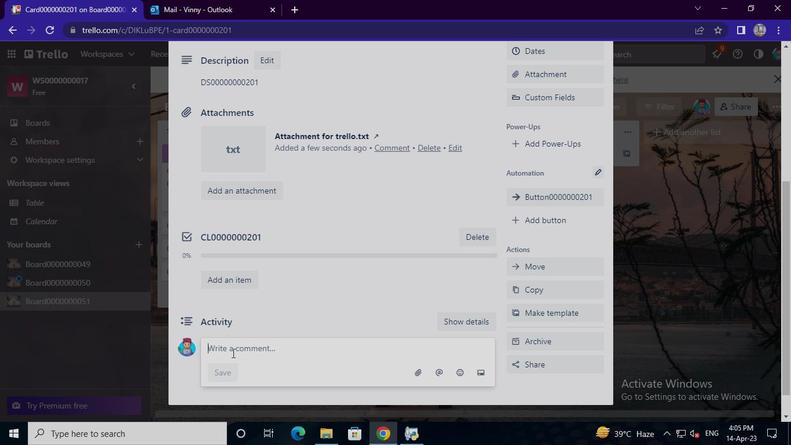
Action: Keyboard Key.shift
Screenshot: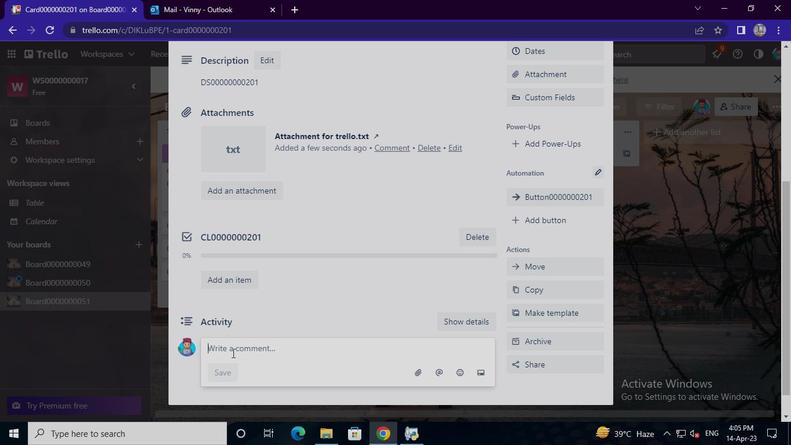 
Action: Keyboard Key.shift
Screenshot: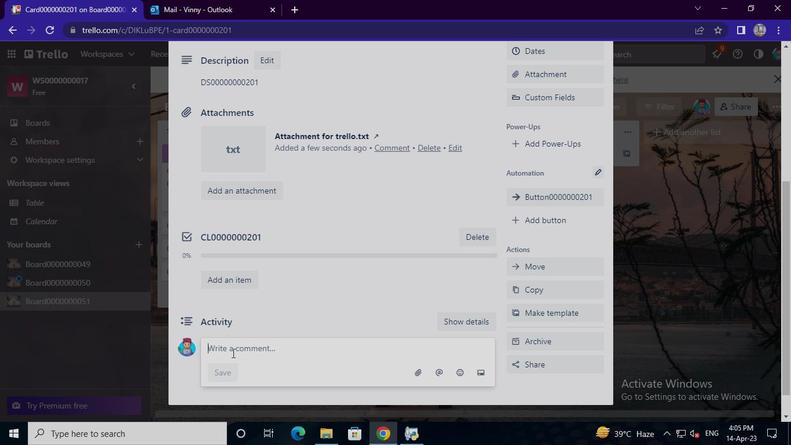 
Action: Keyboard Key.shift
Screenshot: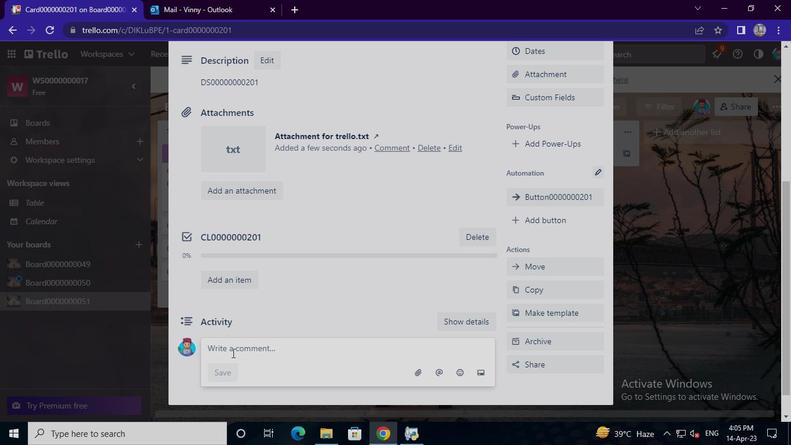 
Action: Keyboard Key.shift
Screenshot: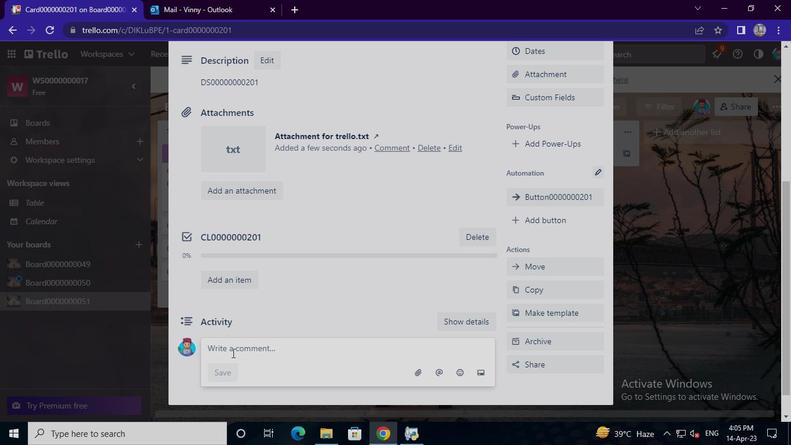 
Action: Keyboard Key.shift
Screenshot: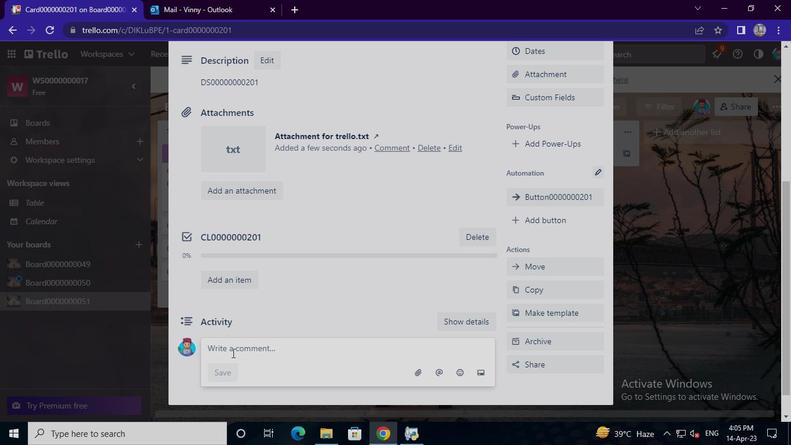 
Action: Keyboard Key.shift
Screenshot: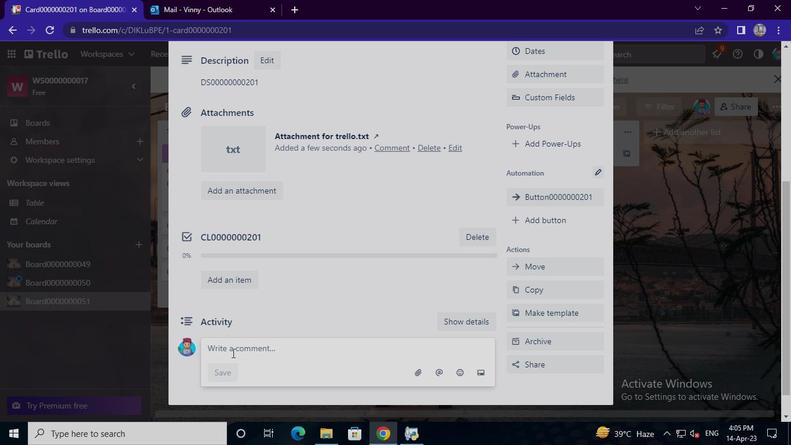 
Action: Keyboard Key.shift
Screenshot: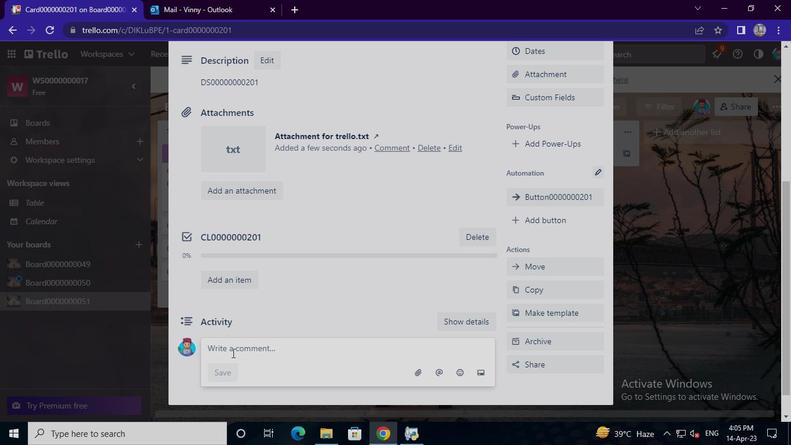 
Action: Keyboard Key.shift
Screenshot: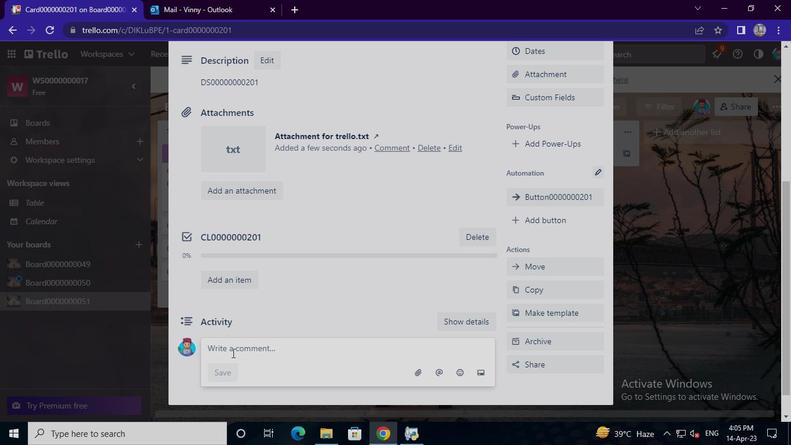 
Action: Keyboard Key.shift
Screenshot: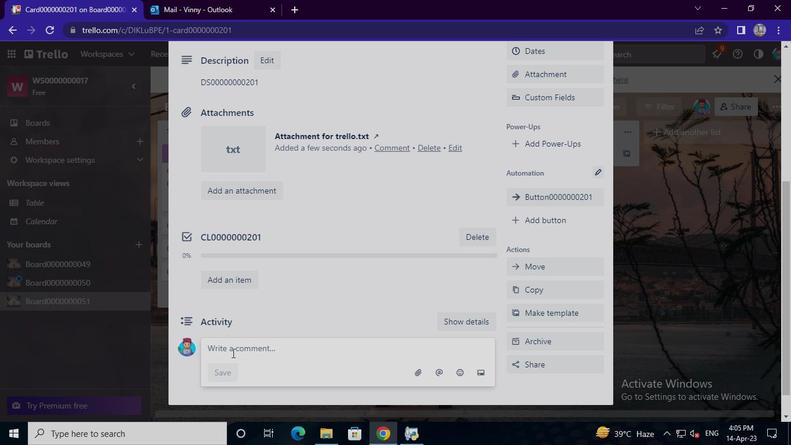 
Action: Keyboard Key.shift
Screenshot: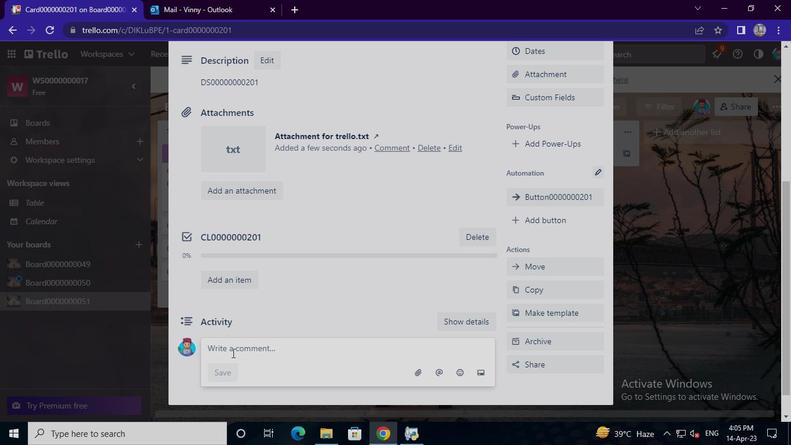 
Action: Keyboard Key.shift
Screenshot: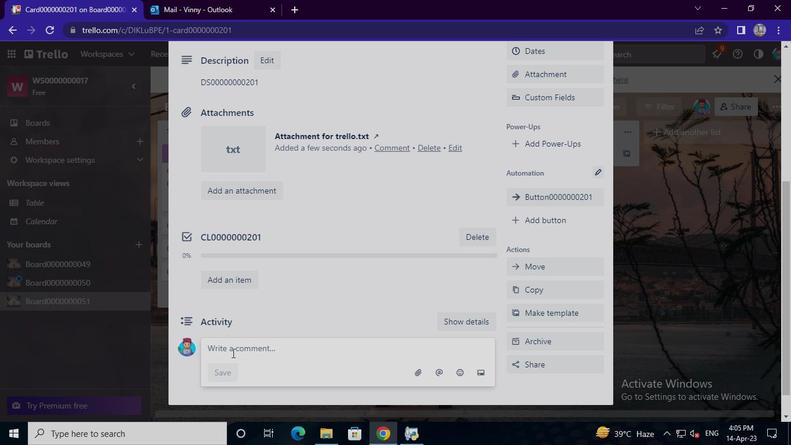 
Action: Keyboard Key.shift
Screenshot: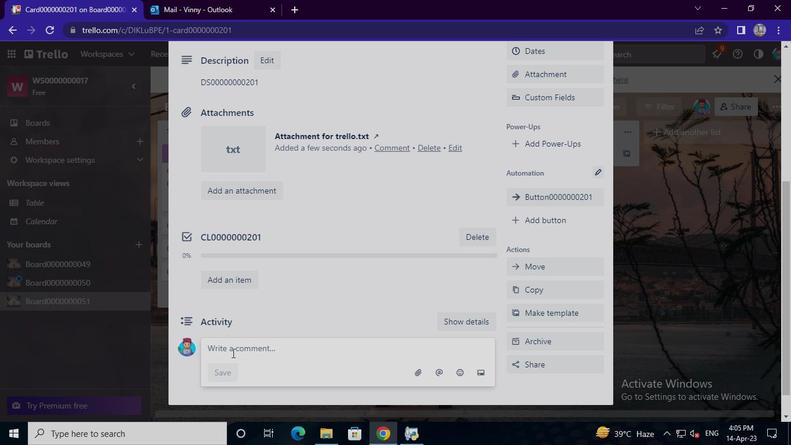
Action: Keyboard Key.shift
Screenshot: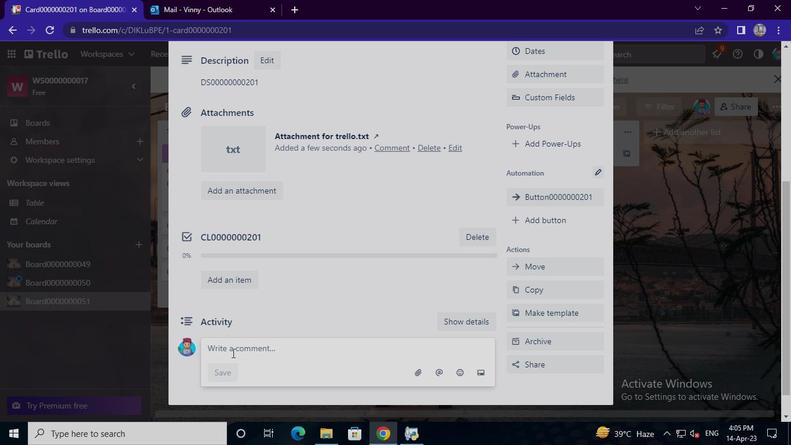 
Action: Keyboard Key.shift
Screenshot: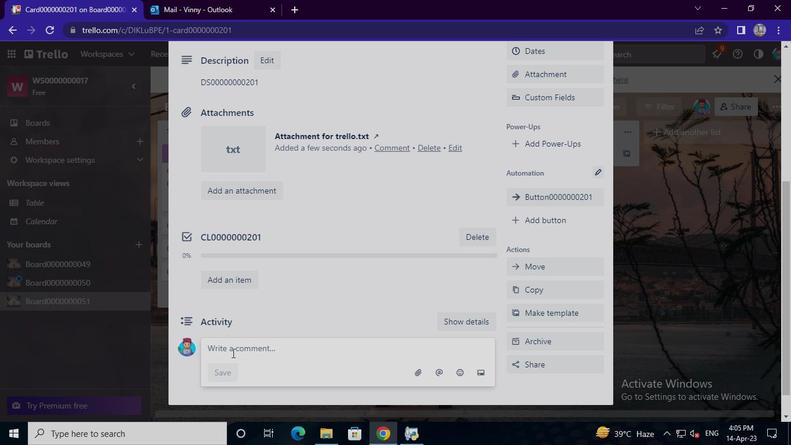 
Action: Keyboard Key.shift
Screenshot: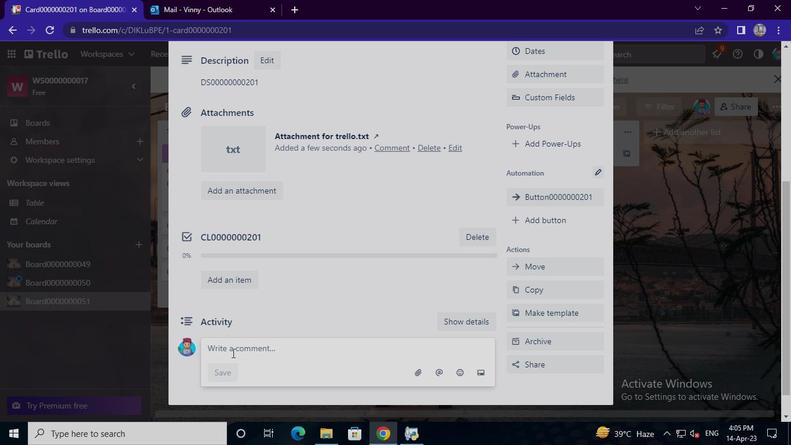 
Action: Keyboard Key.shift
Screenshot: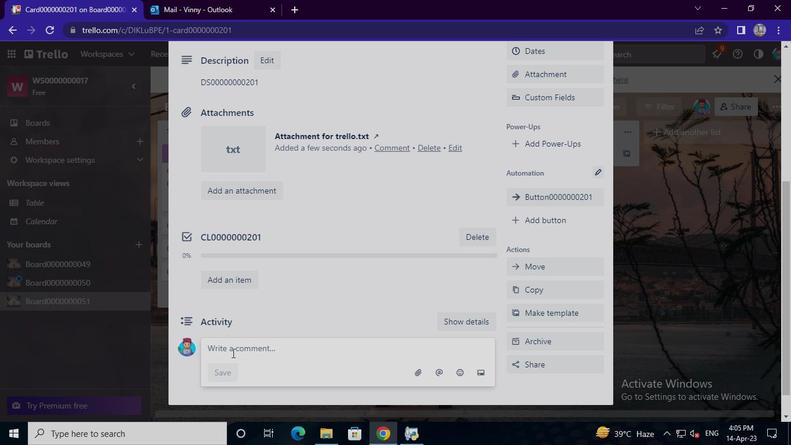 
Action: Keyboard Key.shift
Screenshot: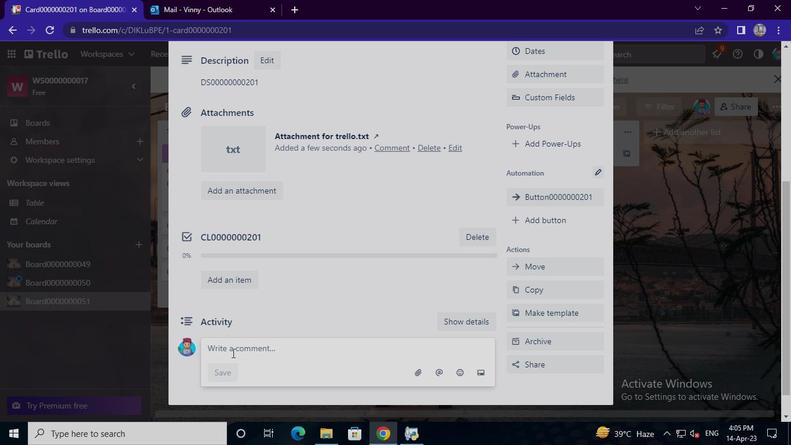 
Action: Keyboard Key.shift
Screenshot: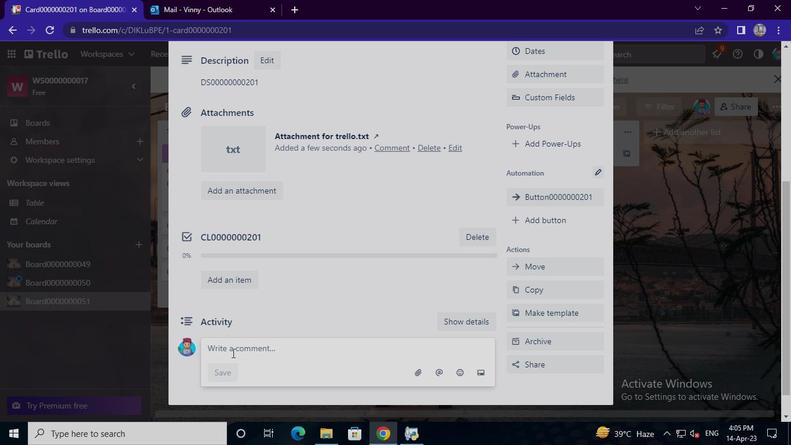 
Action: Keyboard D
Screenshot: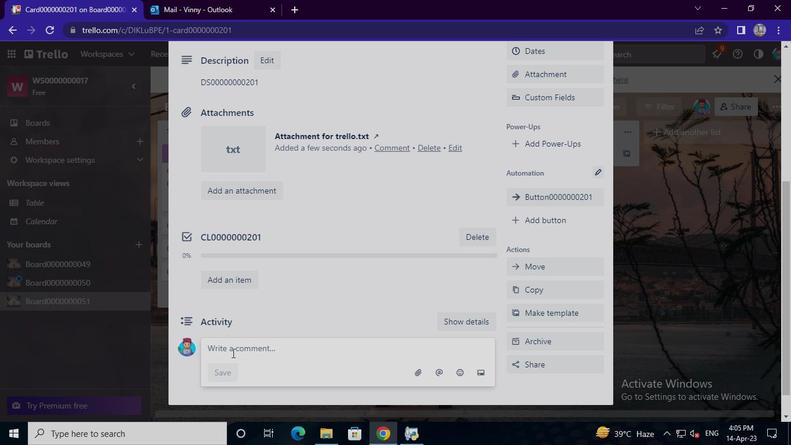 
Action: Keyboard Key.backspace
Screenshot: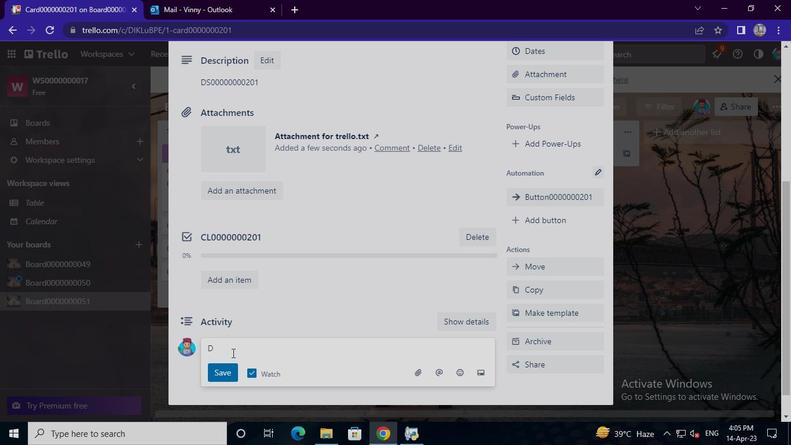 
Action: Keyboard C
Screenshot: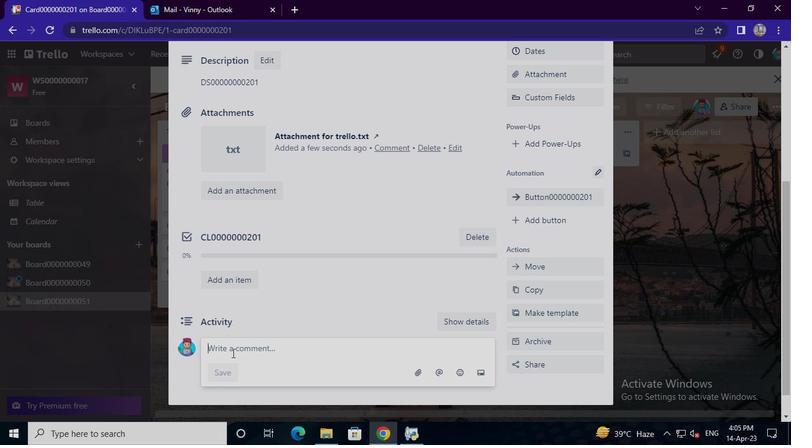 
Action: Keyboard M
Screenshot: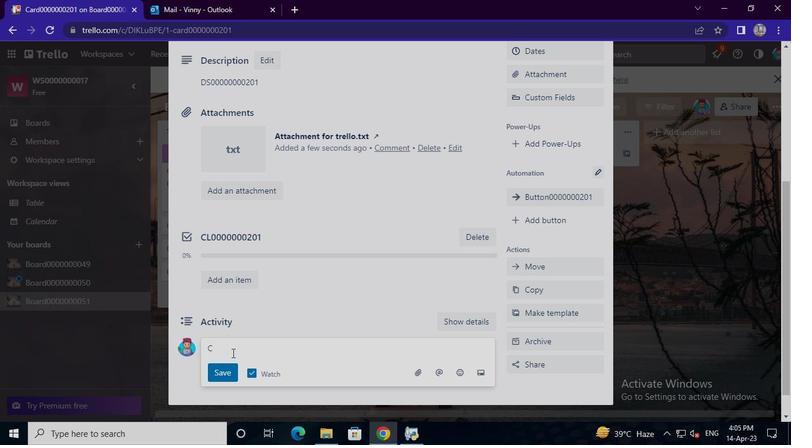 
Action: Keyboard <96>
Screenshot: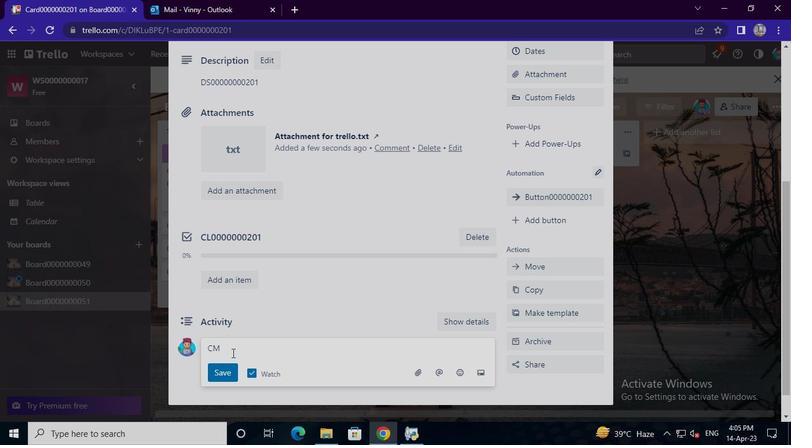 
Action: Keyboard <96>
Screenshot: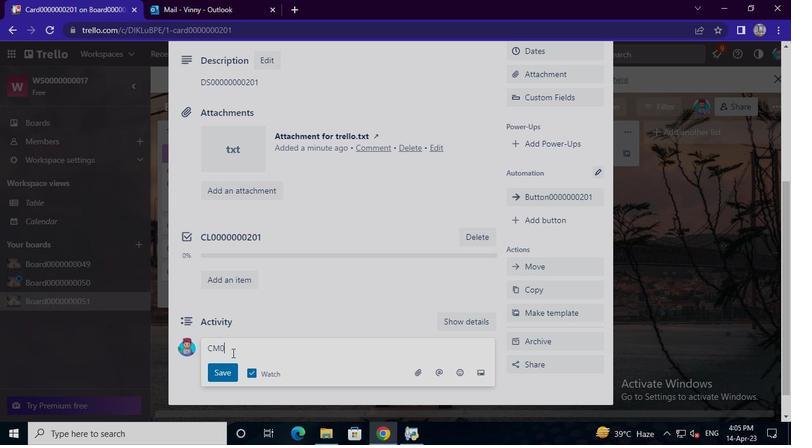 
Action: Keyboard <96>
Screenshot: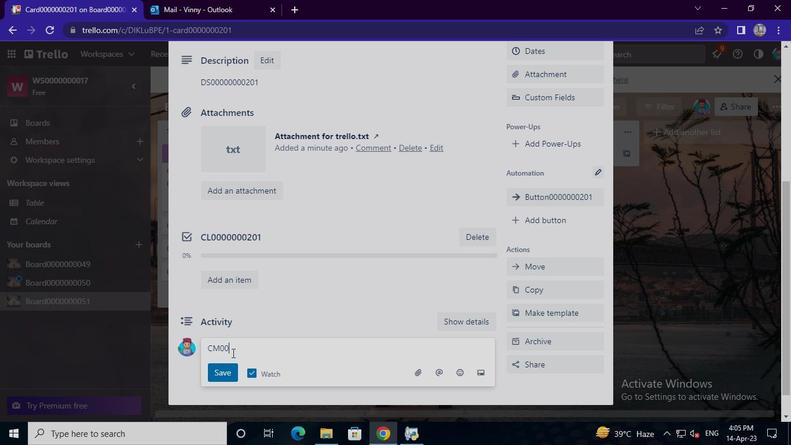 
Action: Keyboard <96>
Screenshot: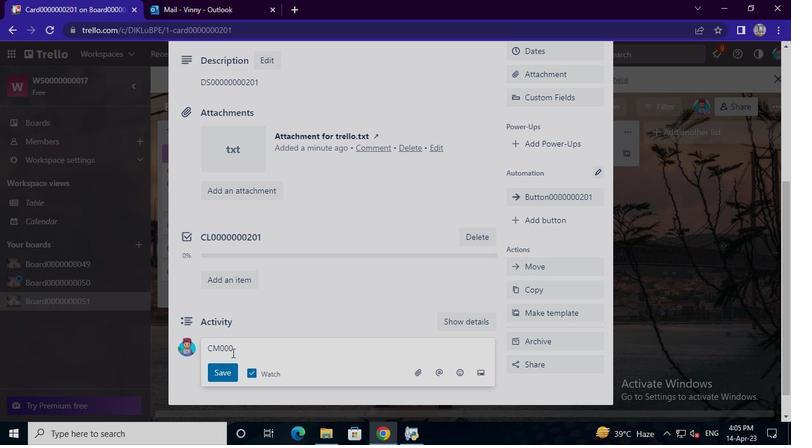 
Action: Keyboard <96>
Screenshot: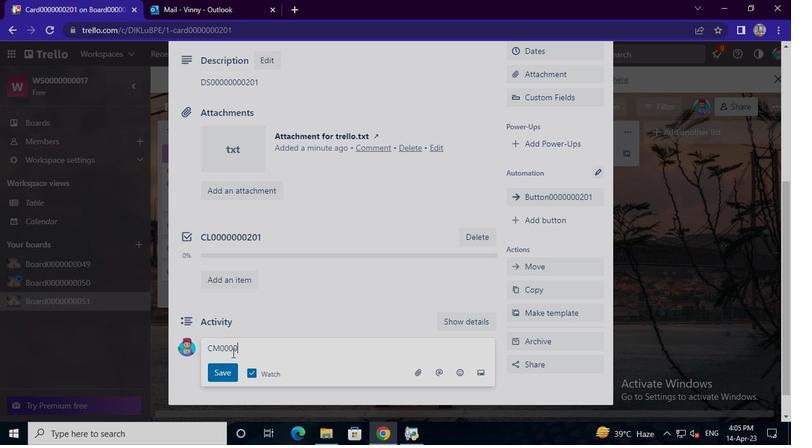 
Action: Keyboard <96>
Screenshot: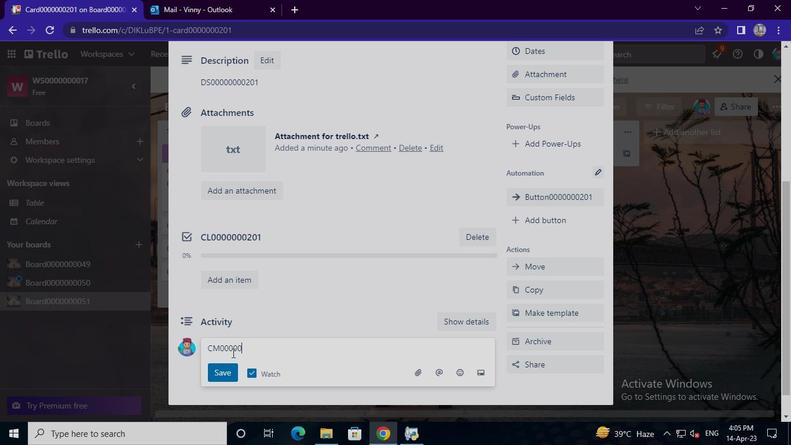 
Action: Keyboard <96>
Screenshot: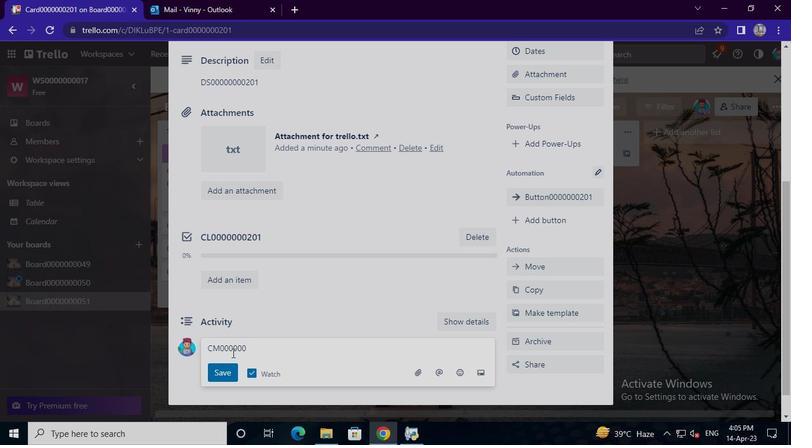 
Action: Keyboard <98>
Screenshot: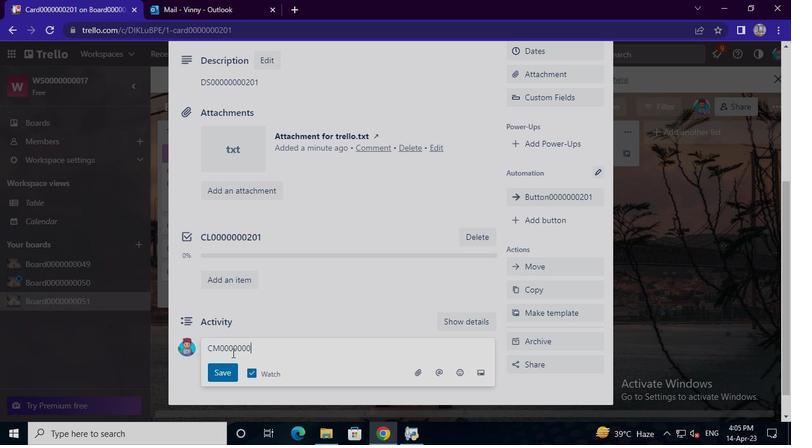 
Action: Keyboard <96>
Screenshot: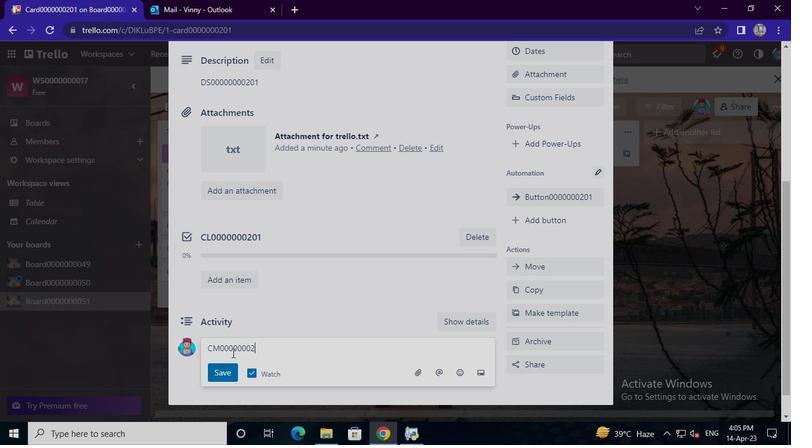 
Action: Keyboard <97>
Screenshot: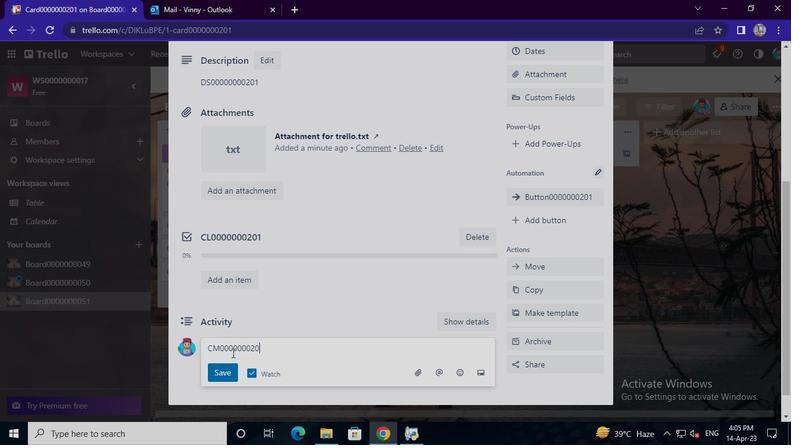 
Action: Mouse moved to (234, 373)
Screenshot: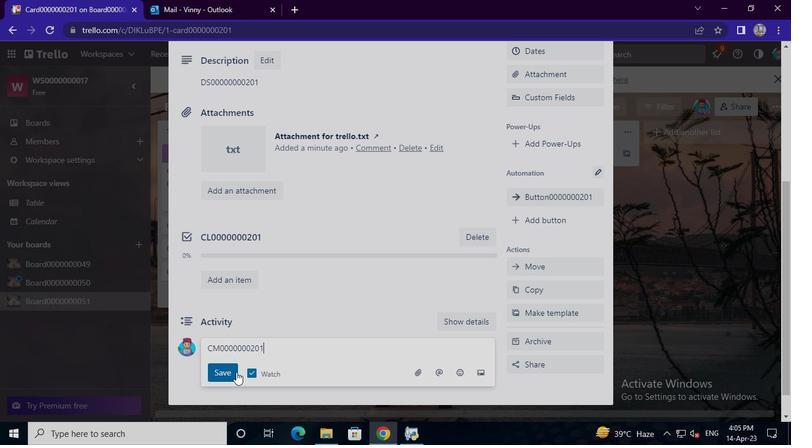 
Action: Mouse pressed left at (234, 373)
Screenshot: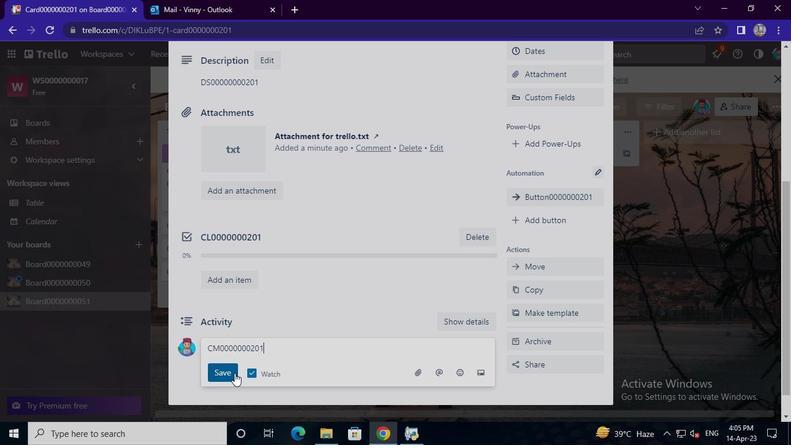 
Action: Mouse moved to (413, 433)
Screenshot: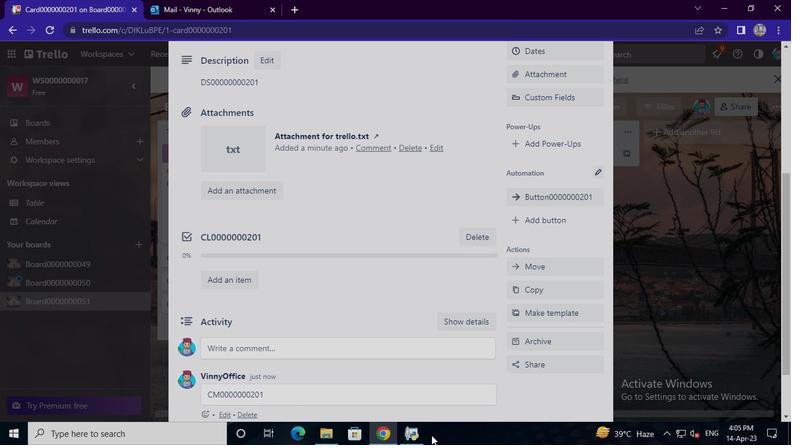 
Action: Mouse pressed left at (413, 433)
Screenshot: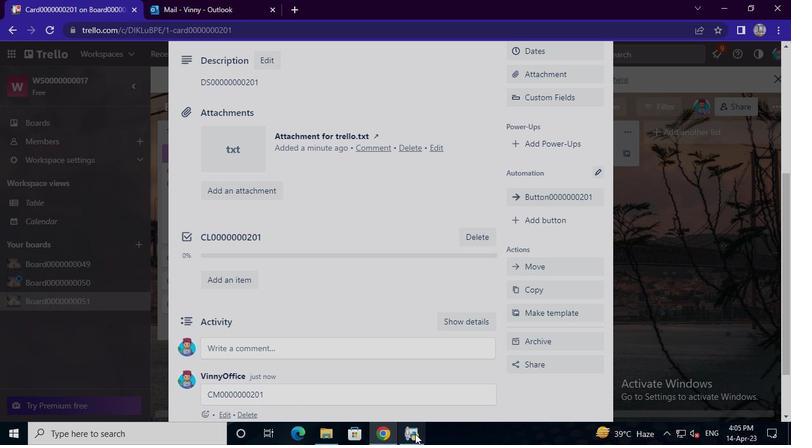 
Action: Mouse moved to (639, 97)
Screenshot: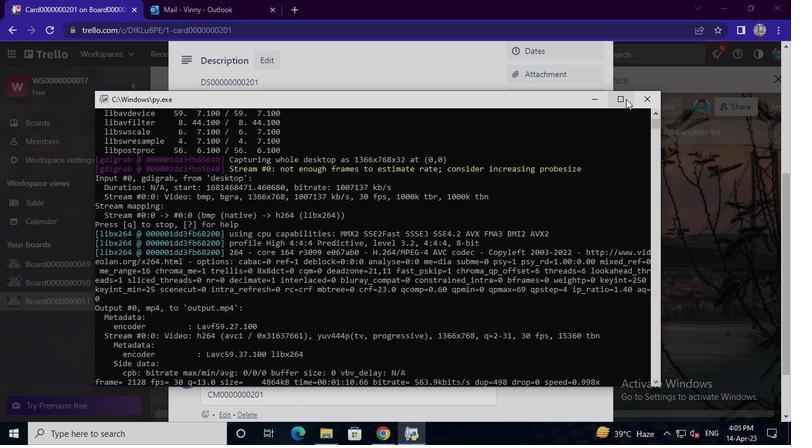 
Action: Mouse pressed left at (639, 97)
Screenshot: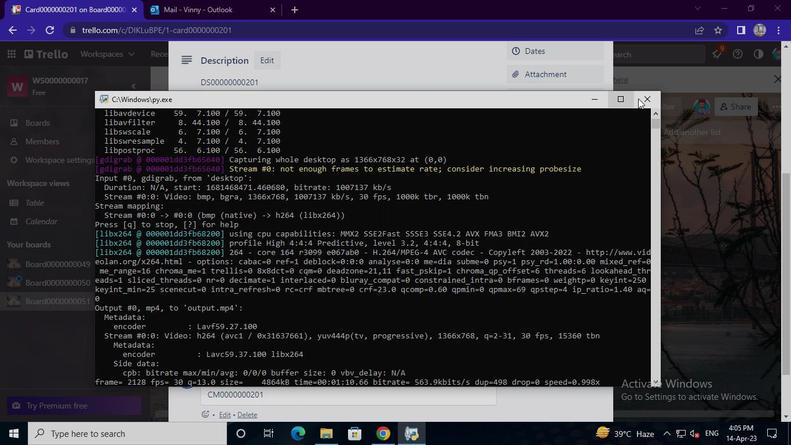 
